 Task: Reply All to email with the signature Ethan King with the subject Request for a change in project deadline from softage.1@softage.net with the message Please let me know if there are any outstanding issues that need to be addressed.
Action: Mouse moved to (348, 392)
Screenshot: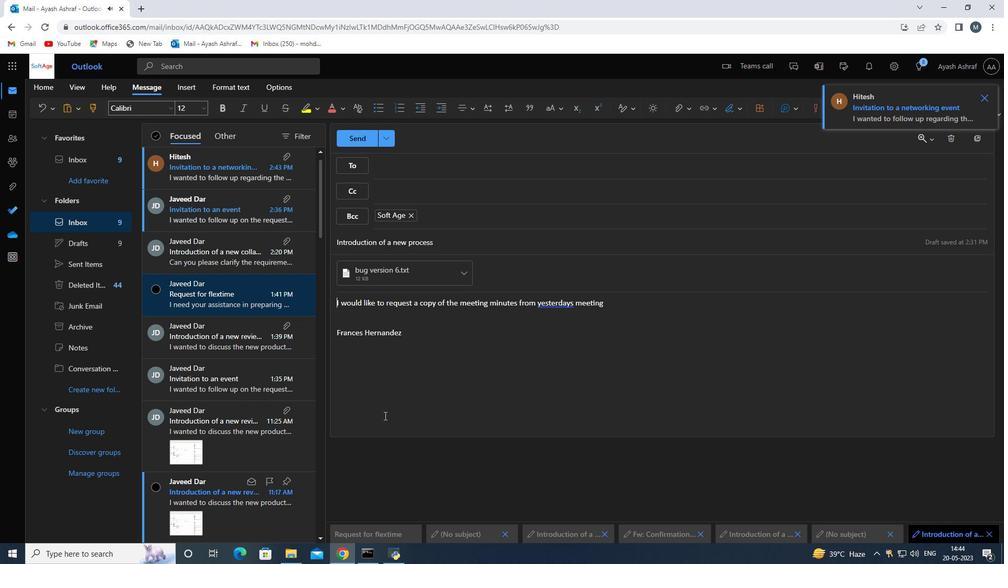 
Action: Mouse scrolled (348, 392) with delta (0, 0)
Screenshot: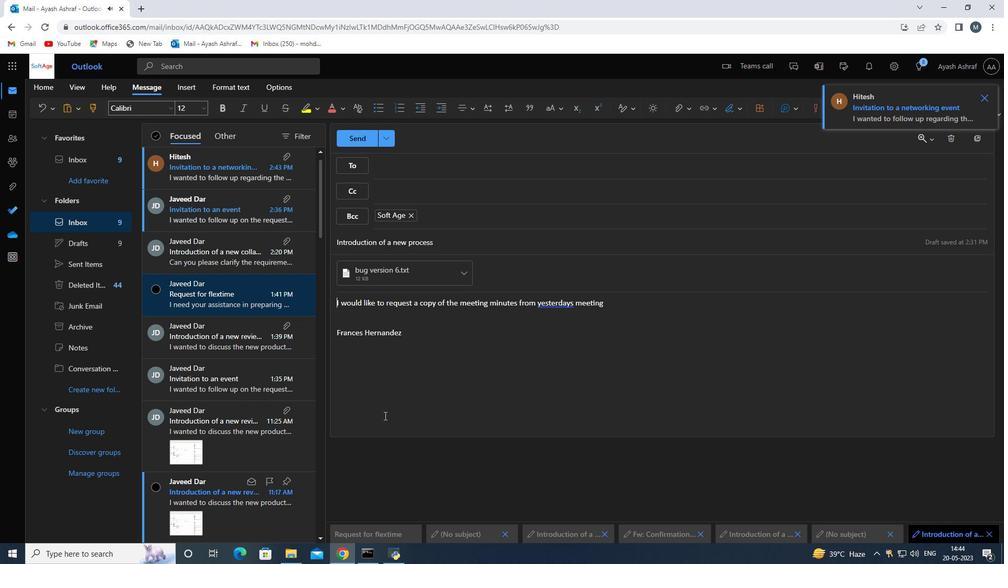 
Action: Mouse moved to (341, 388)
Screenshot: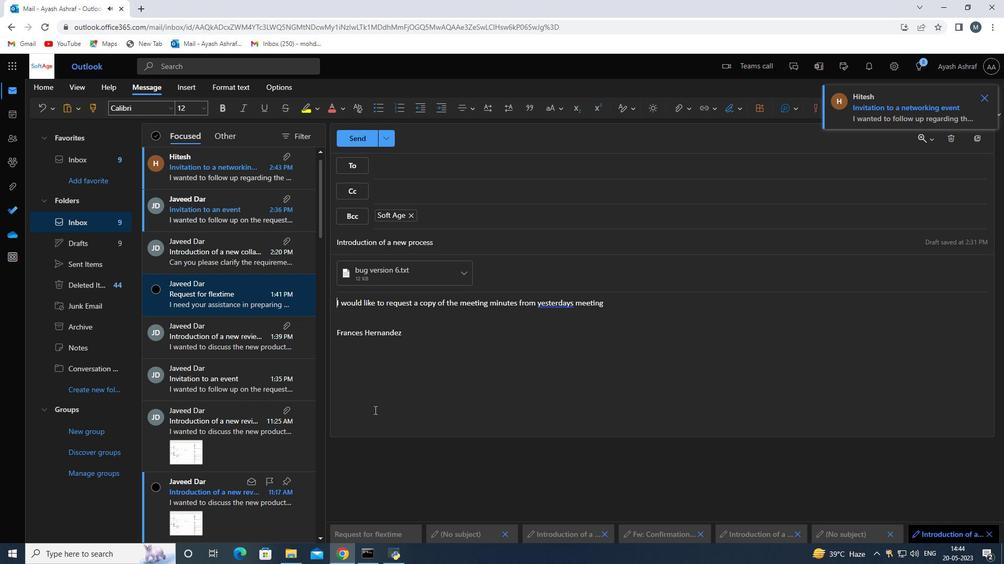
Action: Mouse scrolled (341, 389) with delta (0, 0)
Screenshot: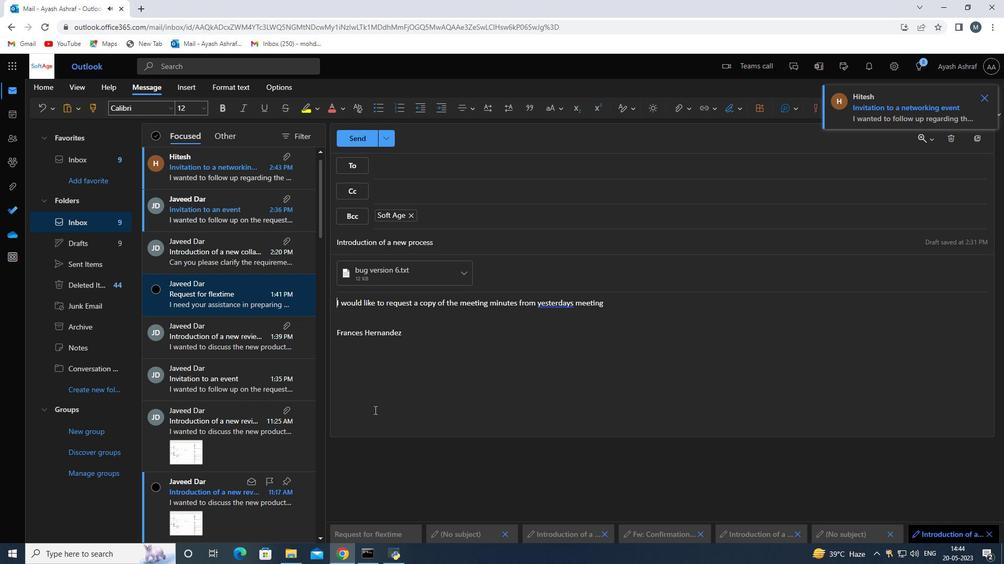 
Action: Mouse moved to (43, 85)
Screenshot: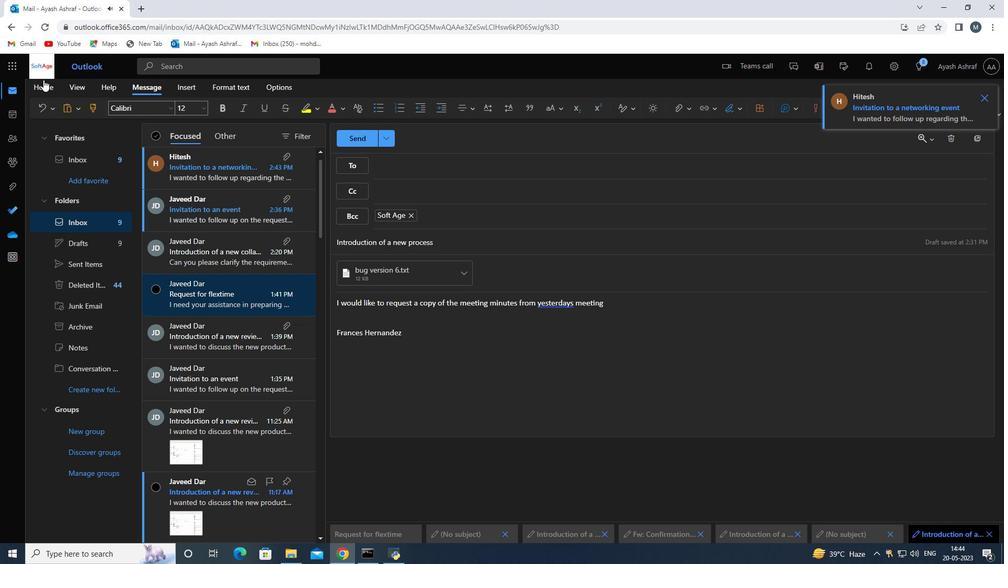 
Action: Mouse pressed left at (43, 85)
Screenshot: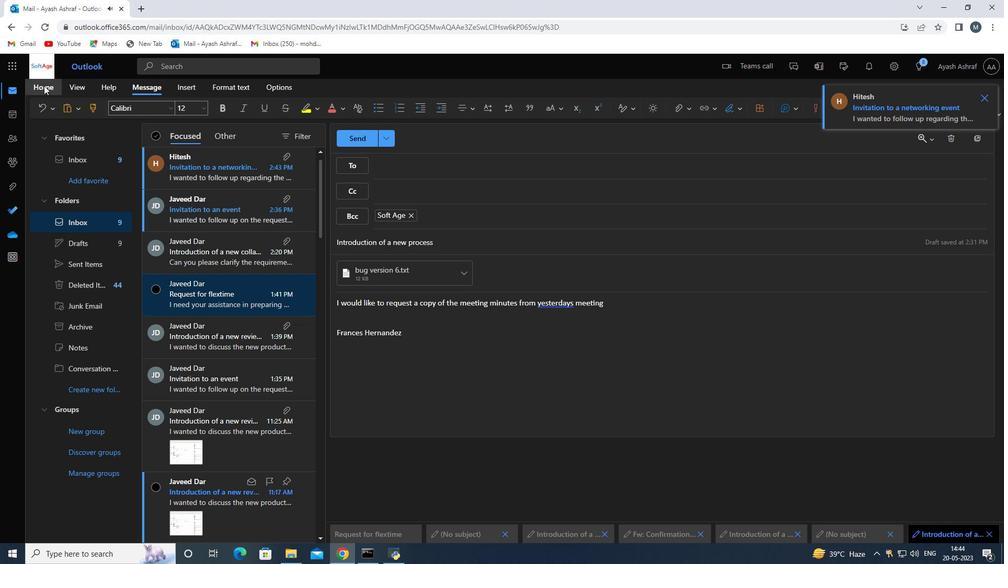 
Action: Mouse moved to (246, 287)
Screenshot: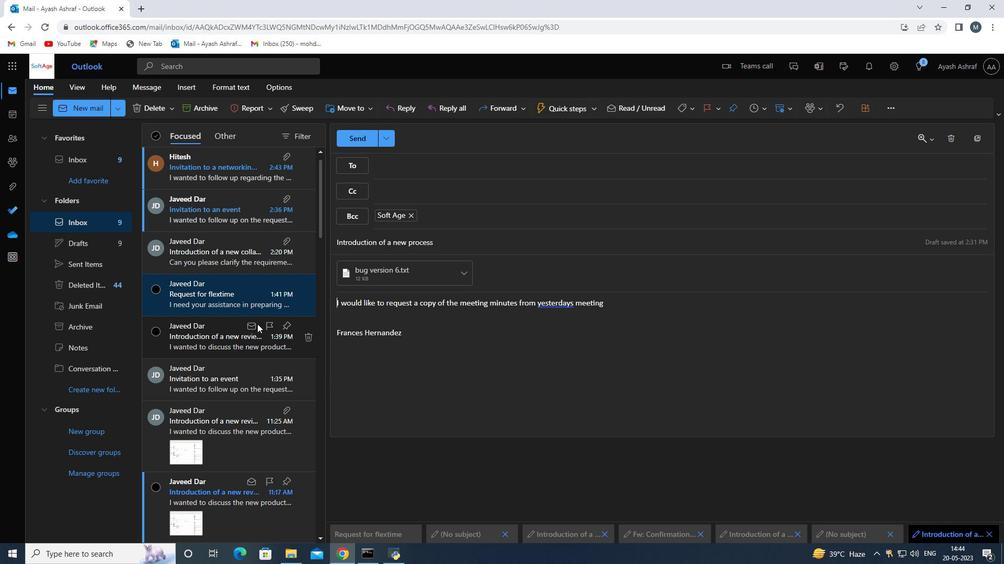 
Action: Mouse scrolled (246, 288) with delta (0, 0)
Screenshot: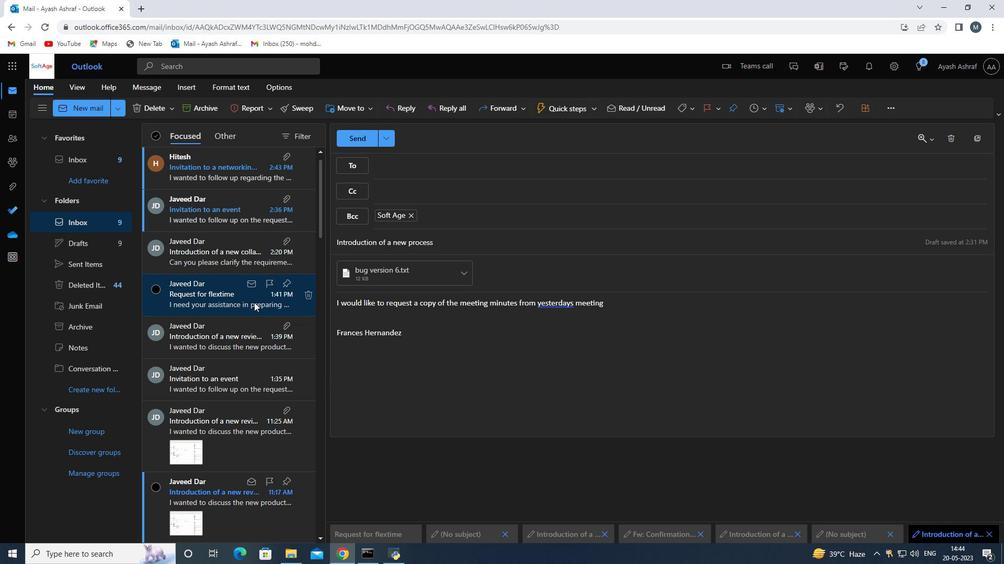 
Action: Mouse scrolled (246, 288) with delta (0, 0)
Screenshot: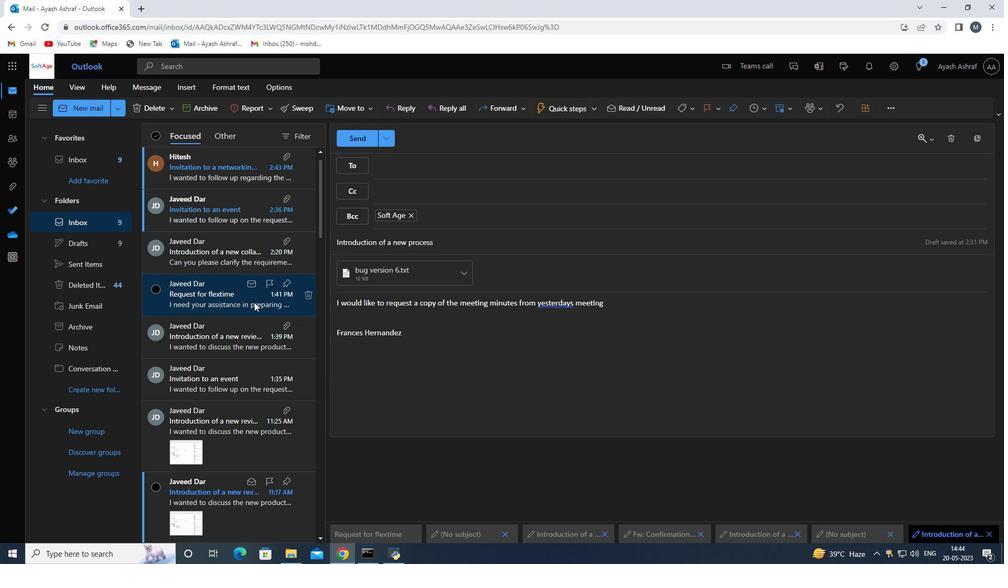 
Action: Mouse moved to (245, 287)
Screenshot: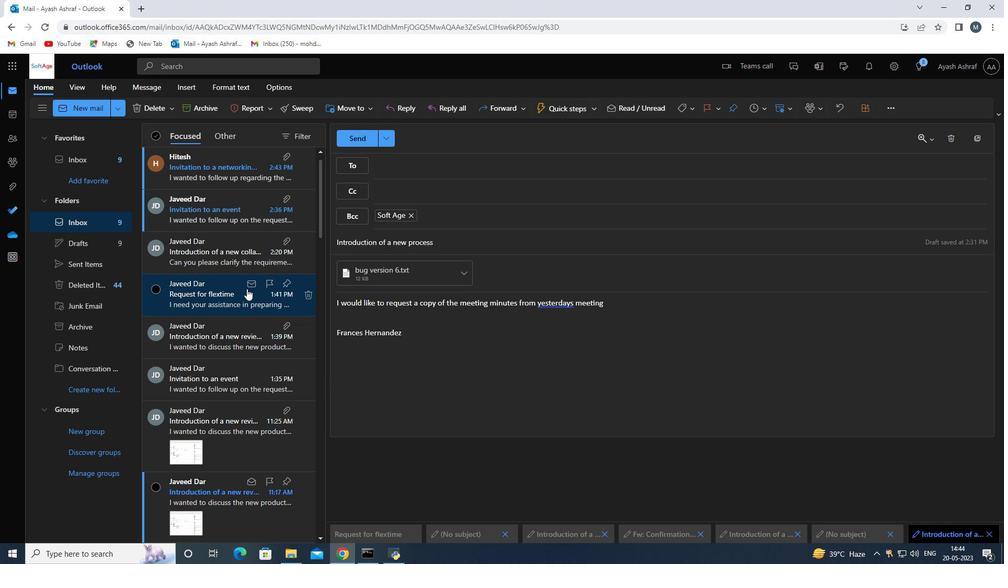 
Action: Mouse scrolled (246, 288) with delta (0, 0)
Screenshot: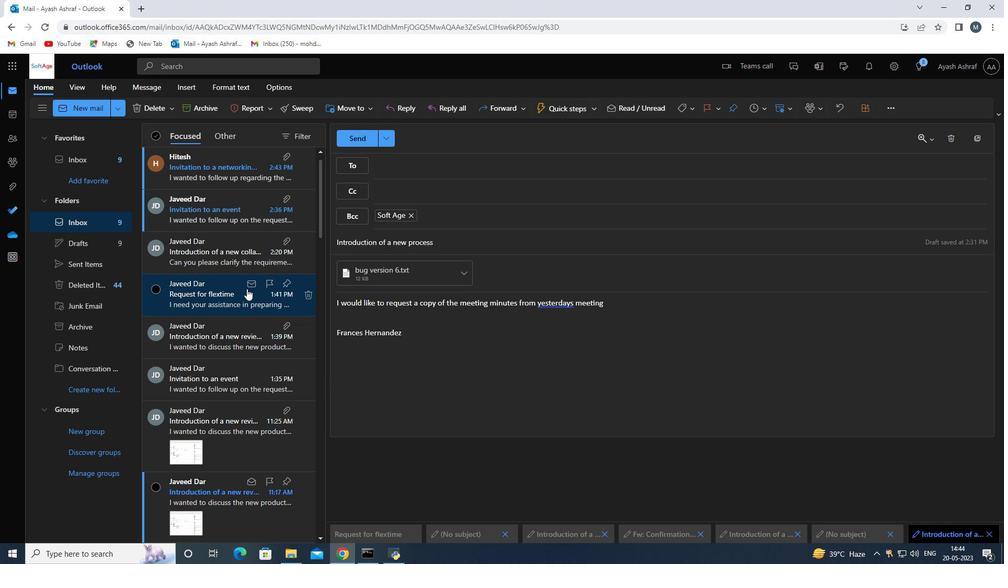 
Action: Mouse moved to (244, 286)
Screenshot: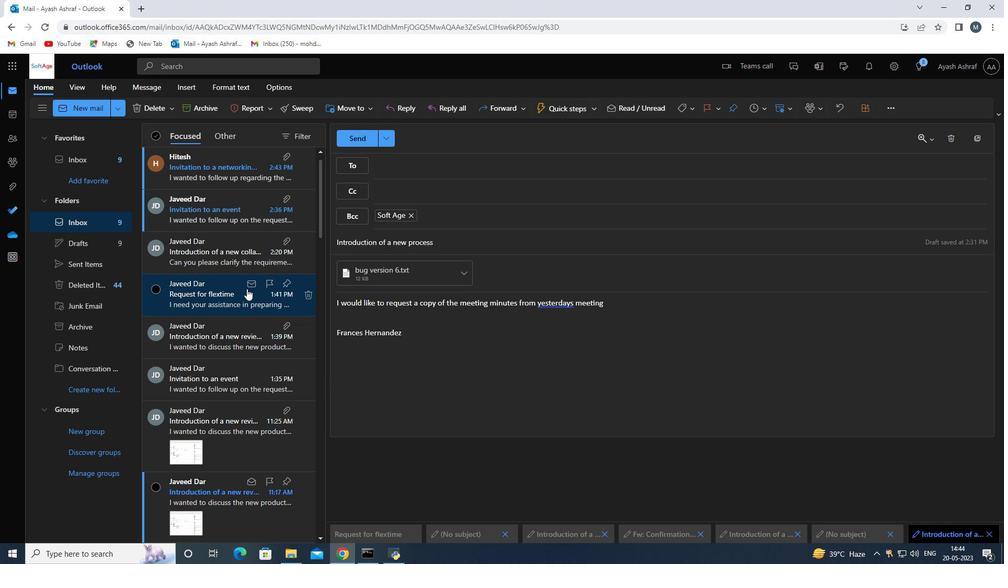 
Action: Mouse scrolled (246, 288) with delta (0, 0)
Screenshot: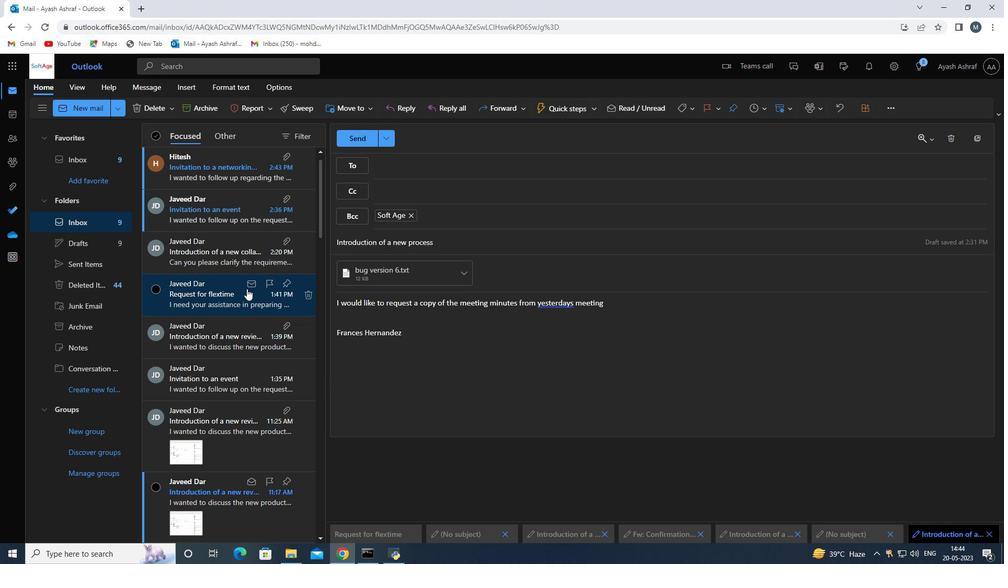 
Action: Mouse scrolled (246, 288) with delta (0, 0)
Screenshot: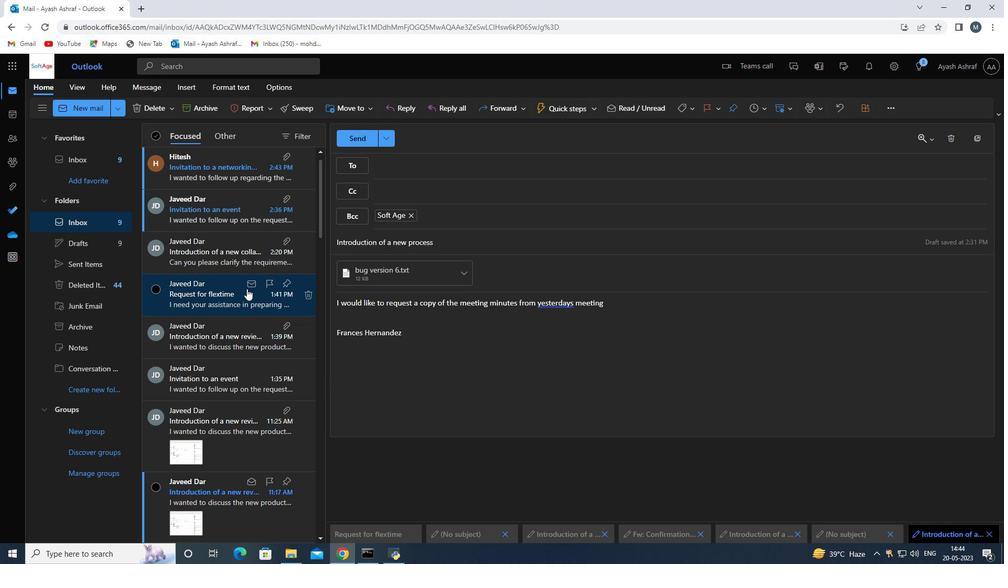 
Action: Mouse moved to (227, 173)
Screenshot: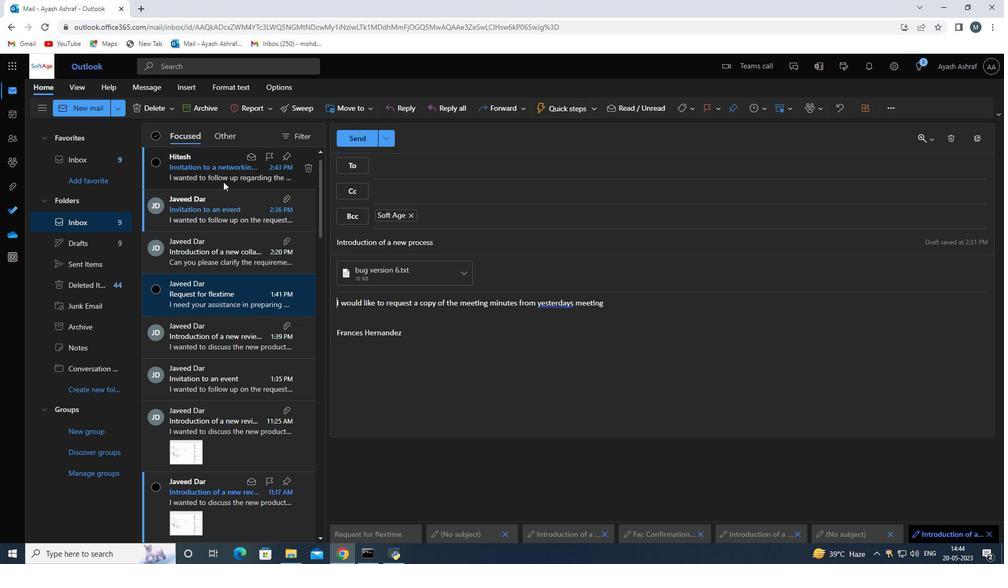 
Action: Mouse pressed left at (227, 173)
Screenshot: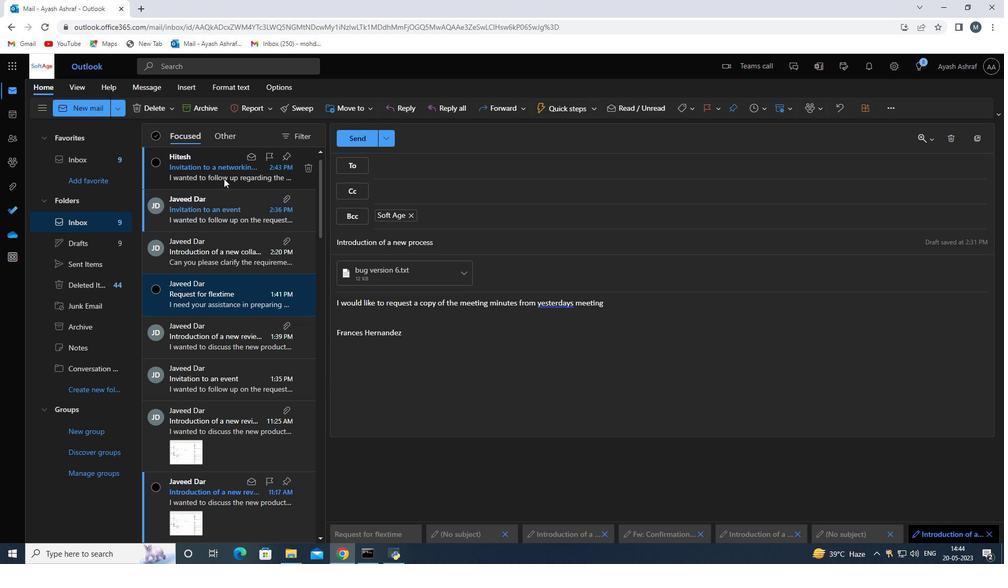 
Action: Mouse moved to (938, 164)
Screenshot: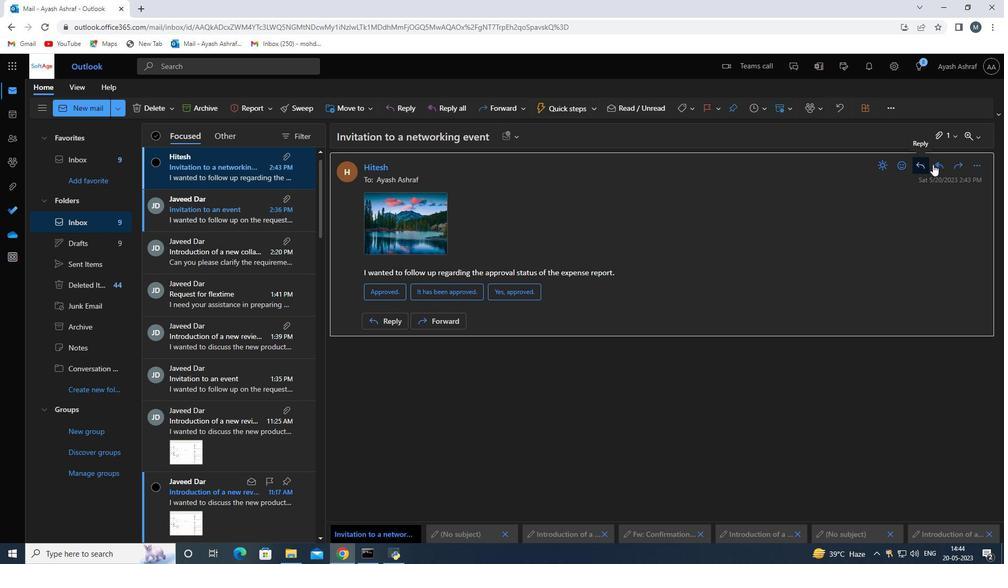 
Action: Mouse pressed left at (938, 164)
Screenshot: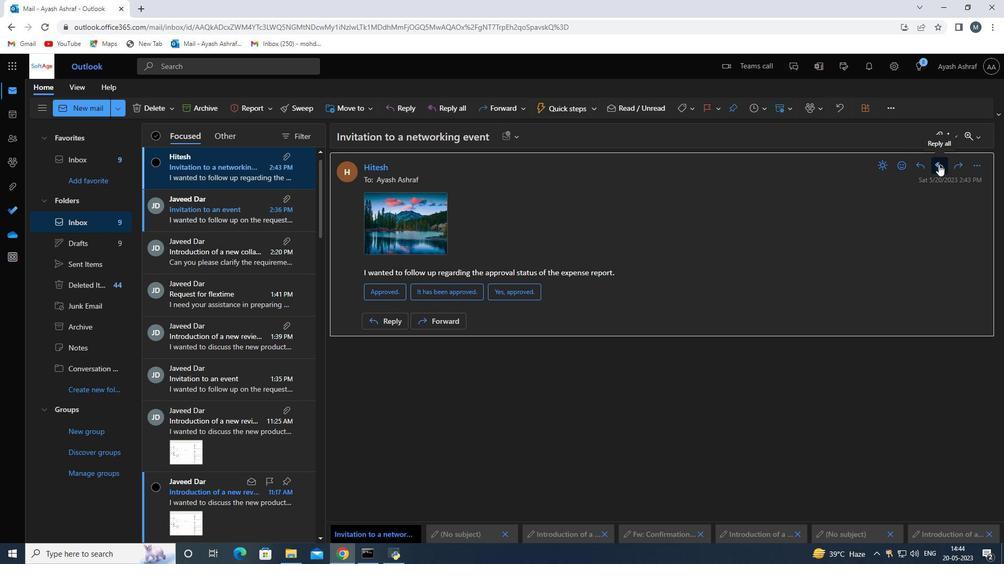
Action: Mouse moved to (739, 112)
Screenshot: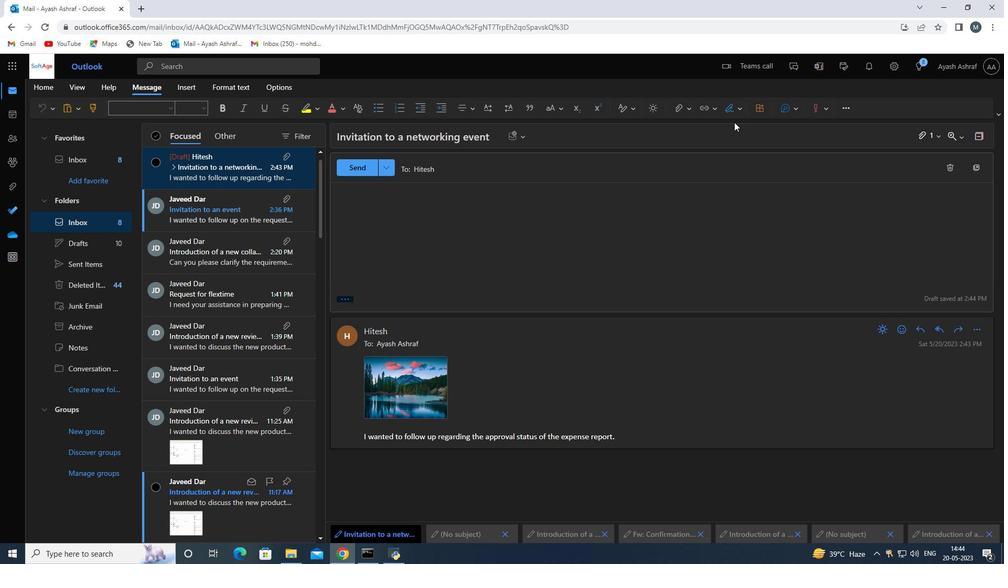 
Action: Mouse pressed left at (739, 112)
Screenshot: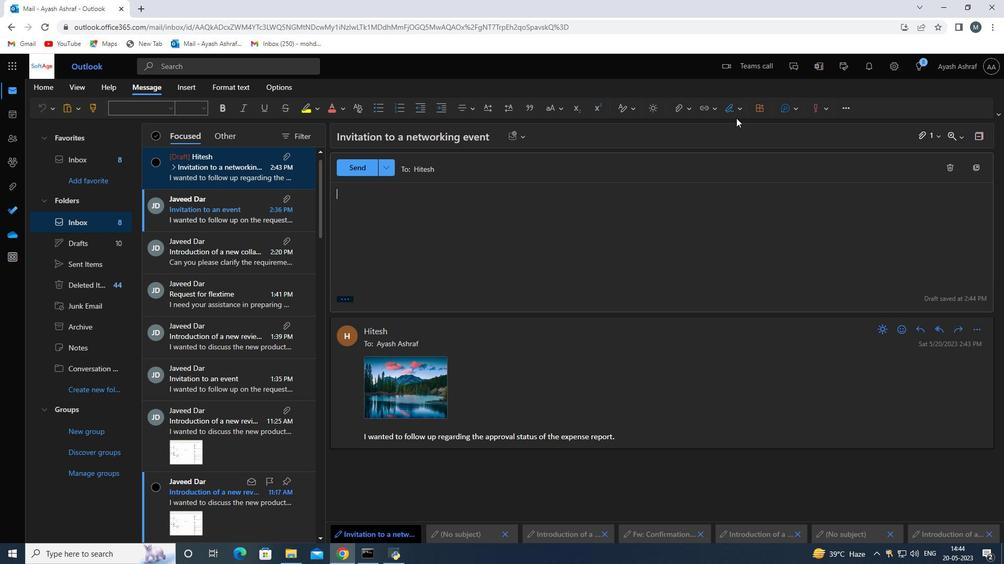 
Action: Mouse moved to (722, 148)
Screenshot: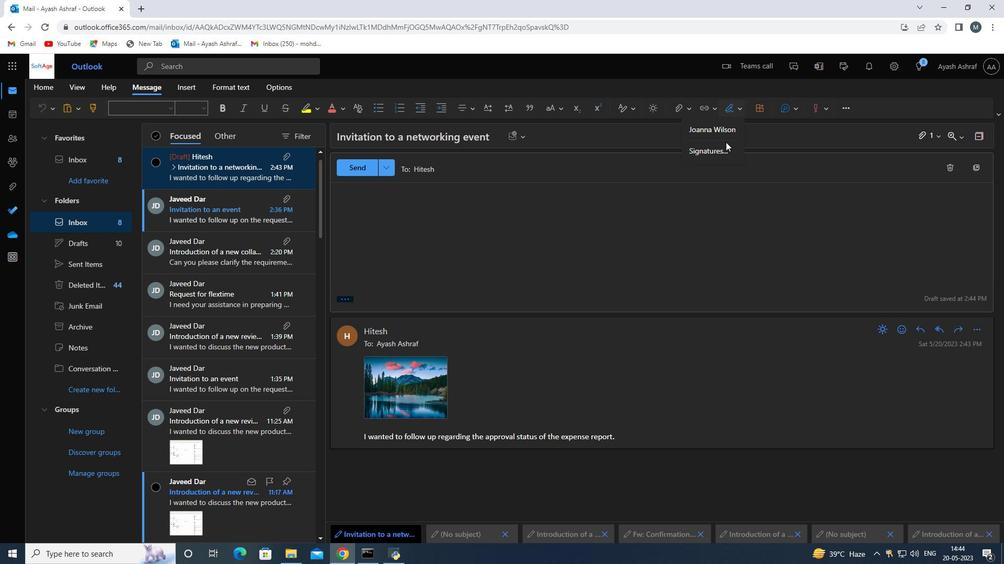 
Action: Mouse pressed left at (722, 148)
Screenshot: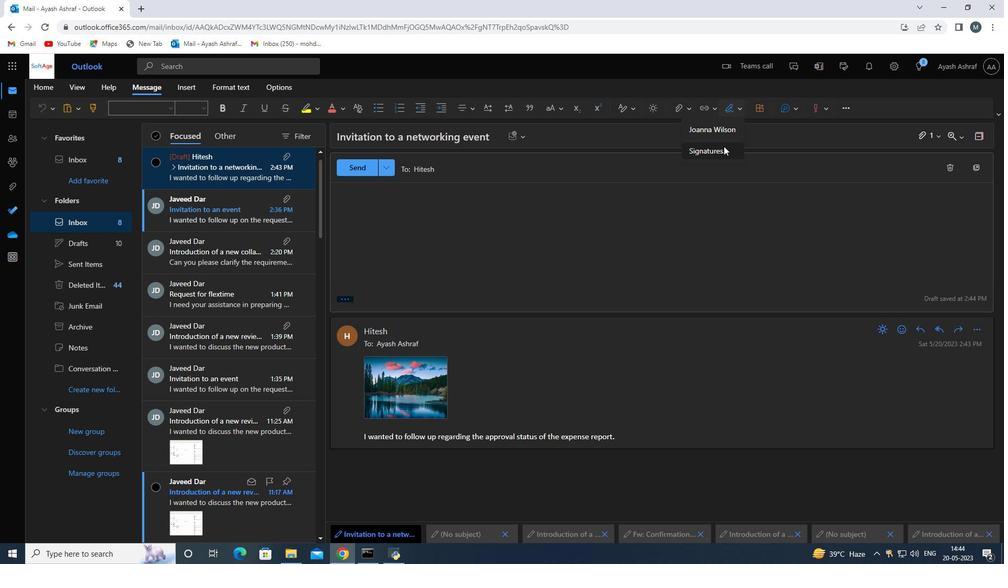 
Action: Mouse moved to (696, 191)
Screenshot: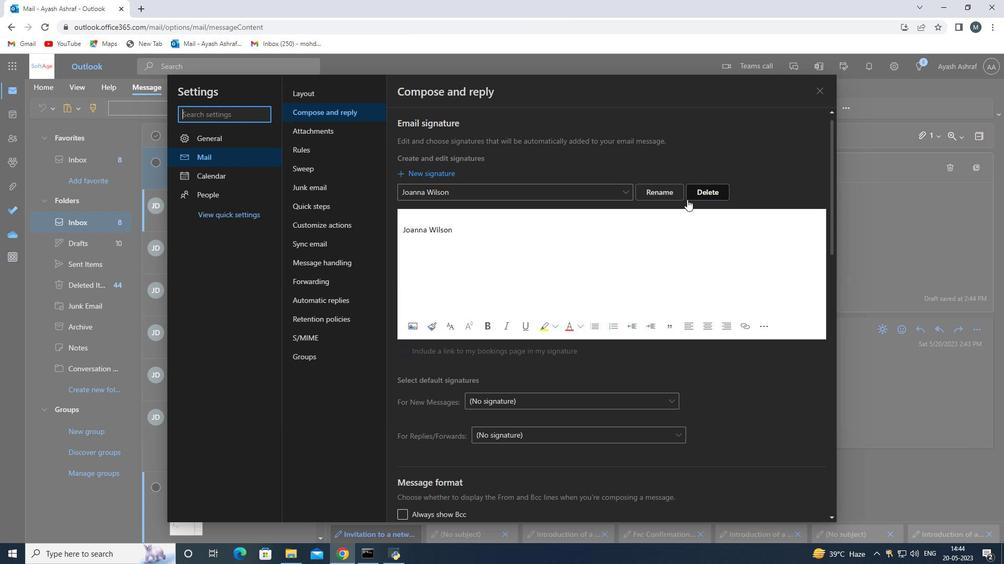 
Action: Mouse pressed left at (696, 191)
Screenshot: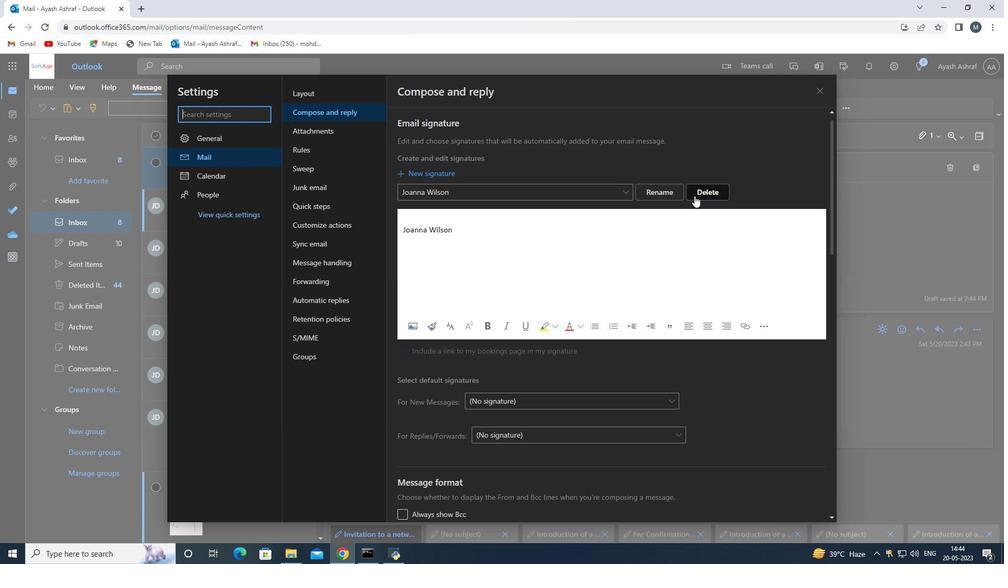 
Action: Mouse moved to (532, 227)
Screenshot: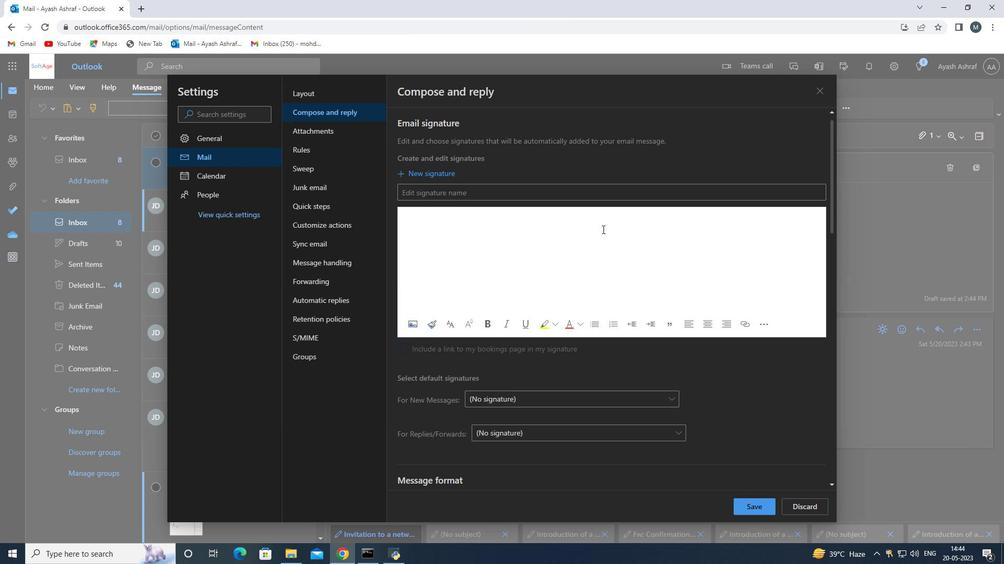 
Action: Mouse pressed left at (532, 227)
Screenshot: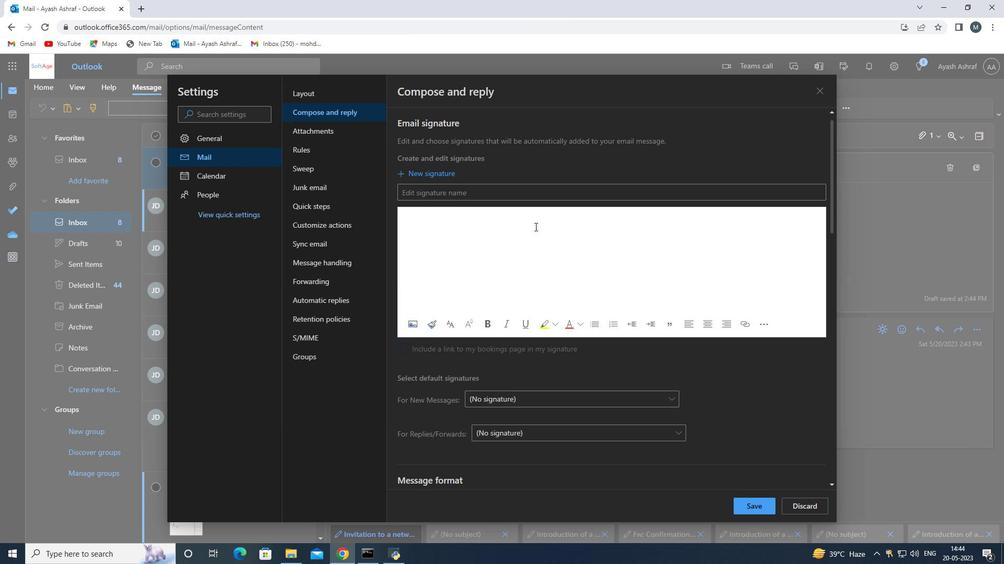 
Action: Mouse moved to (490, 194)
Screenshot: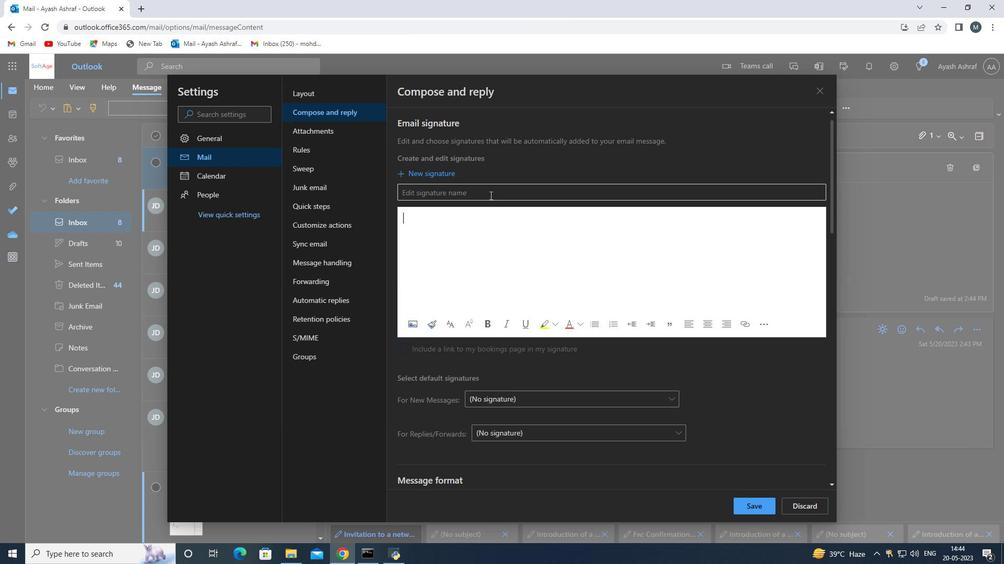 
Action: Mouse pressed left at (490, 194)
Screenshot: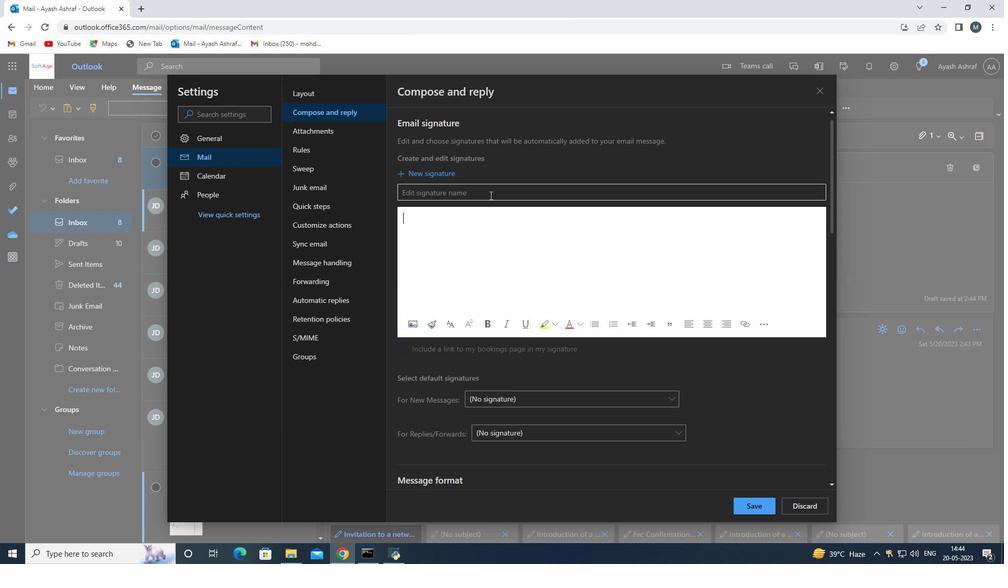 
Action: Key pressed <Key.shift>e<Key.backspace><Key.shift>Ethan<Key.space><Key.shift>King<Key.space>
Screenshot: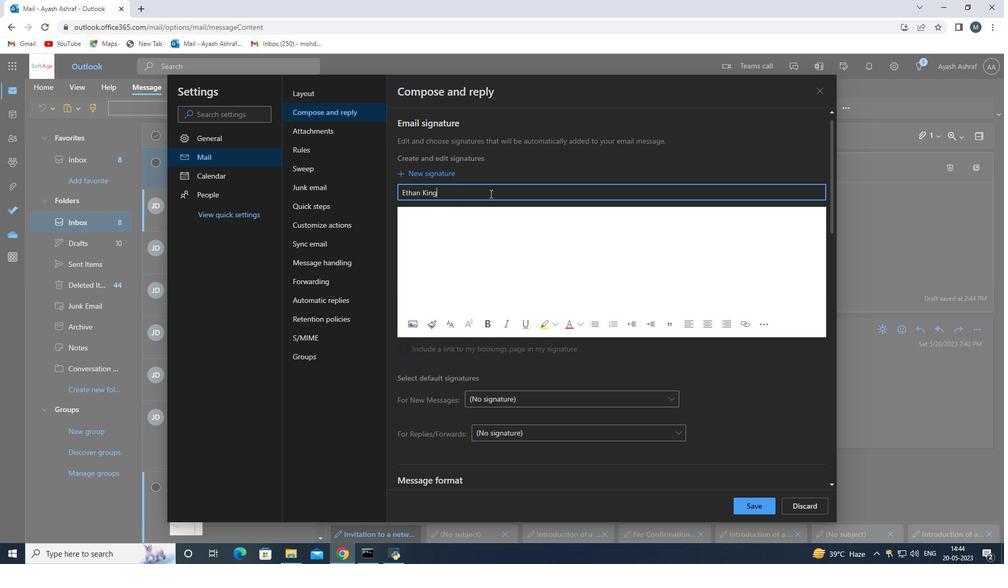 
Action: Mouse moved to (478, 237)
Screenshot: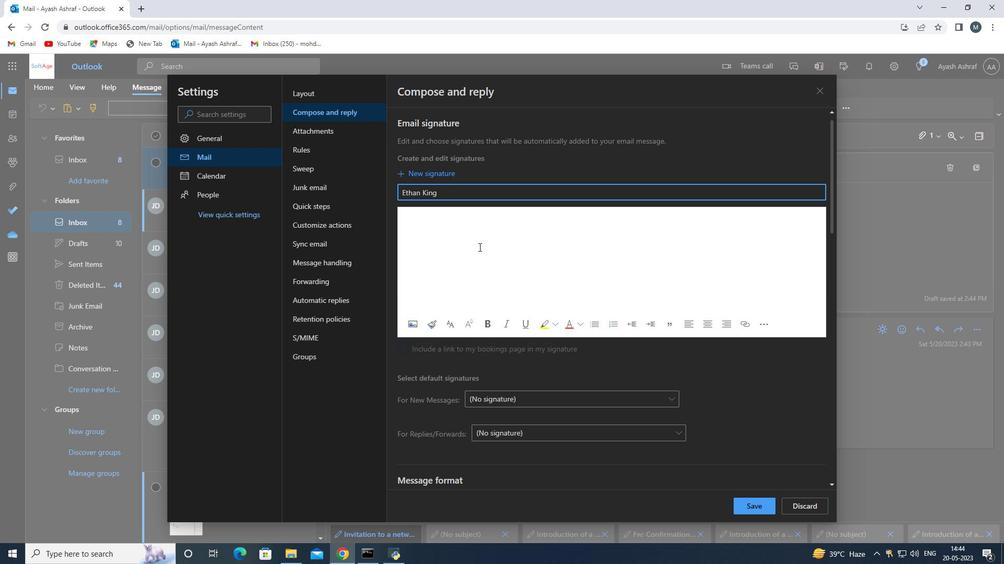 
Action: Mouse pressed left at (478, 237)
Screenshot: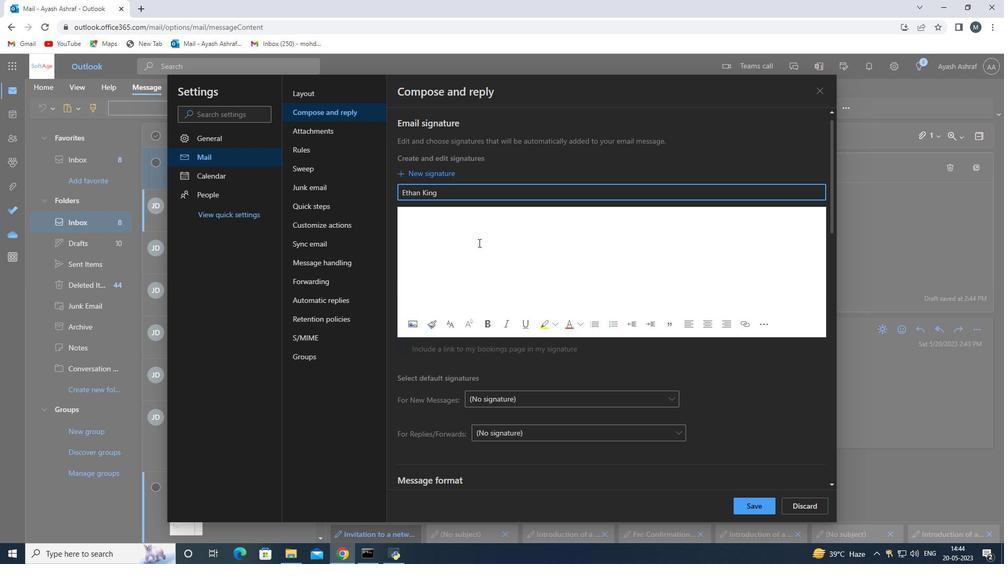 
Action: Key pressed <Key.enter><Key.shift>ethan<Key.space><Key.backspace><Key.backspace><Key.backspace><Key.backspace><Key.backspace><Key.backspace><Key.backspace><Key.backspace><Key.backspace><Key.backspace><Key.backspace><Key.backspace><Key.backspace><Key.backspace><Key.backspace><Key.backspace><Key.enter><Key.enter><Key.shift>Ethan<Key.space><Key.shift>king<Key.space>
Screenshot: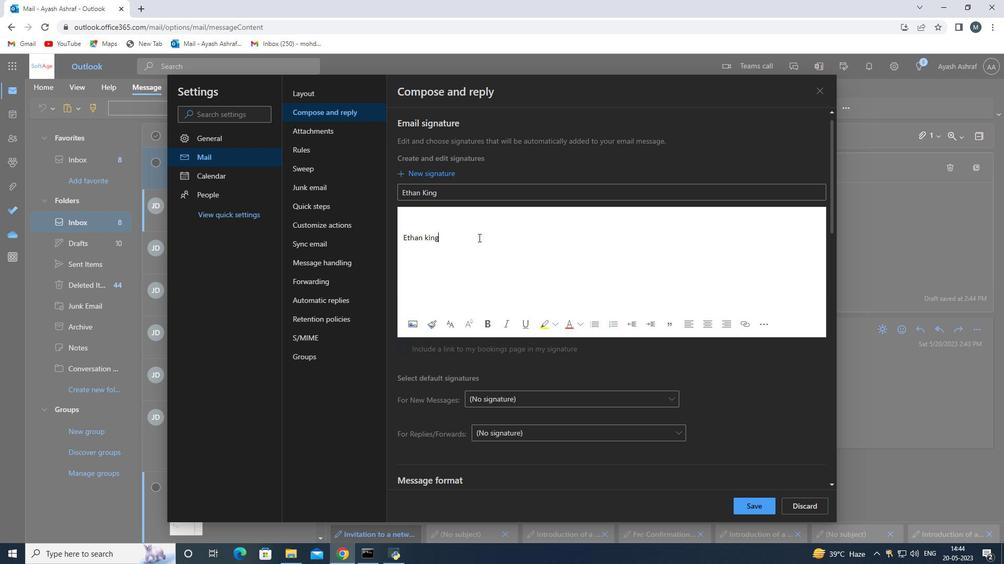 
Action: Mouse moved to (754, 509)
Screenshot: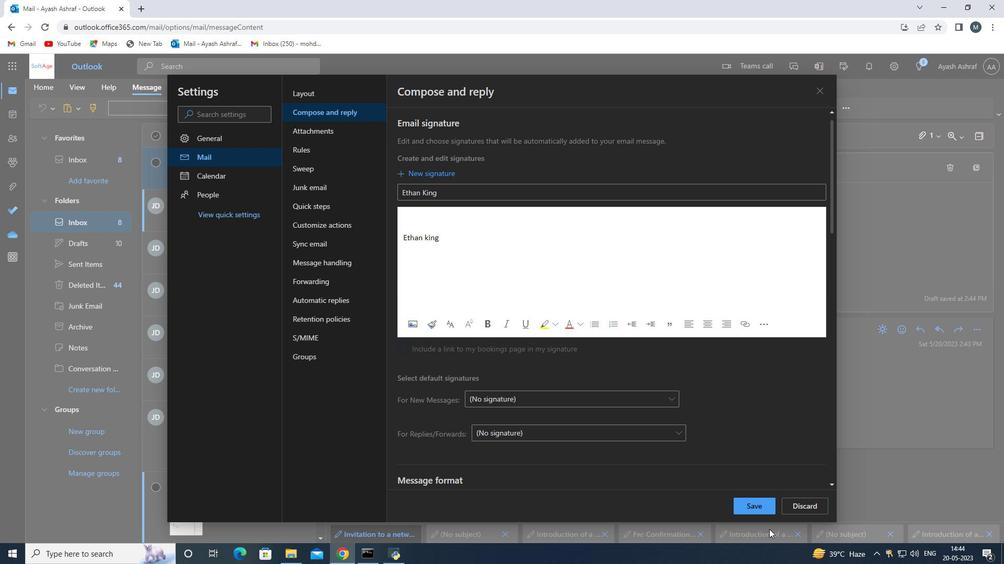 
Action: Mouse pressed left at (754, 509)
Screenshot: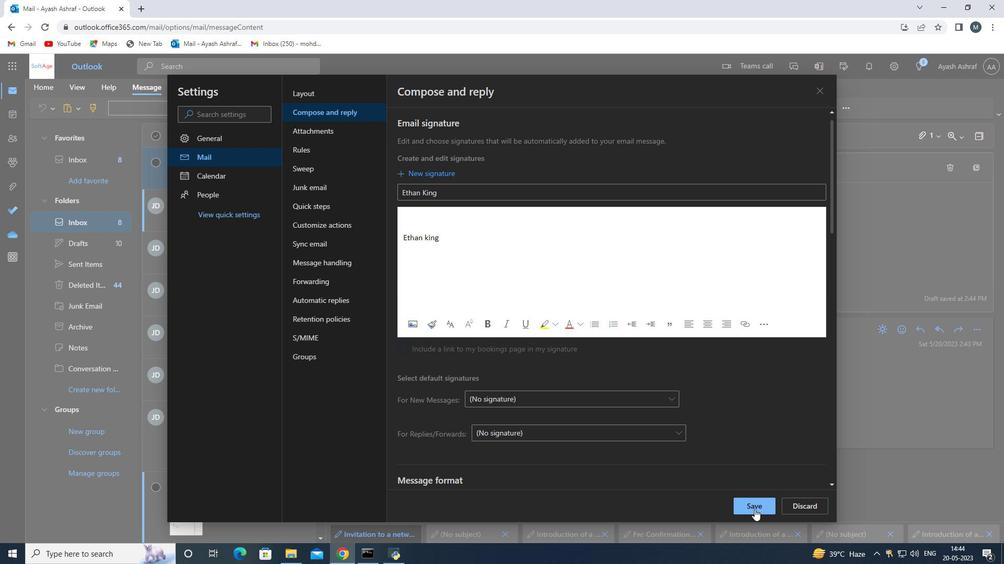 
Action: Mouse moved to (690, 421)
Screenshot: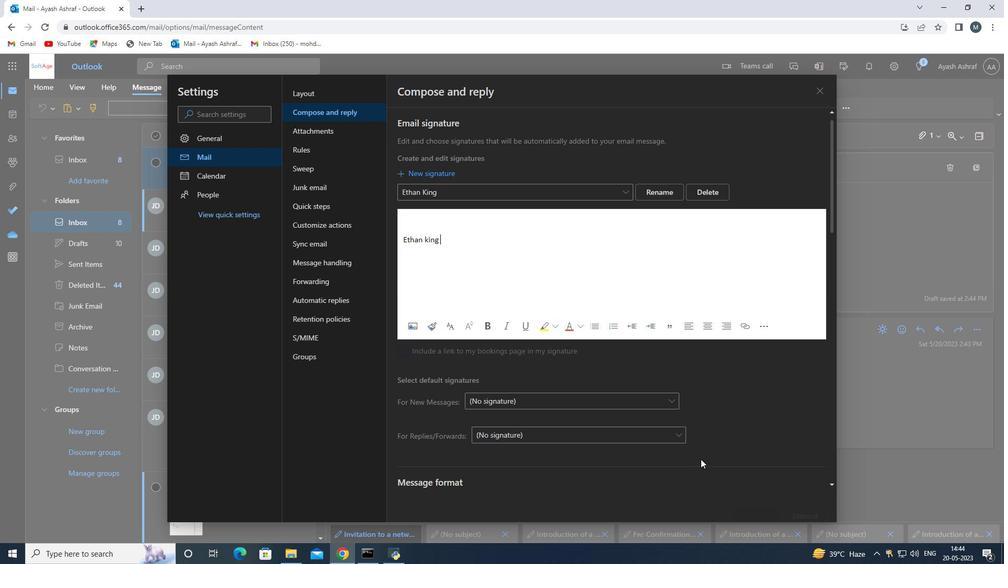
Action: Mouse scrolled (690, 424) with delta (0, 0)
Screenshot: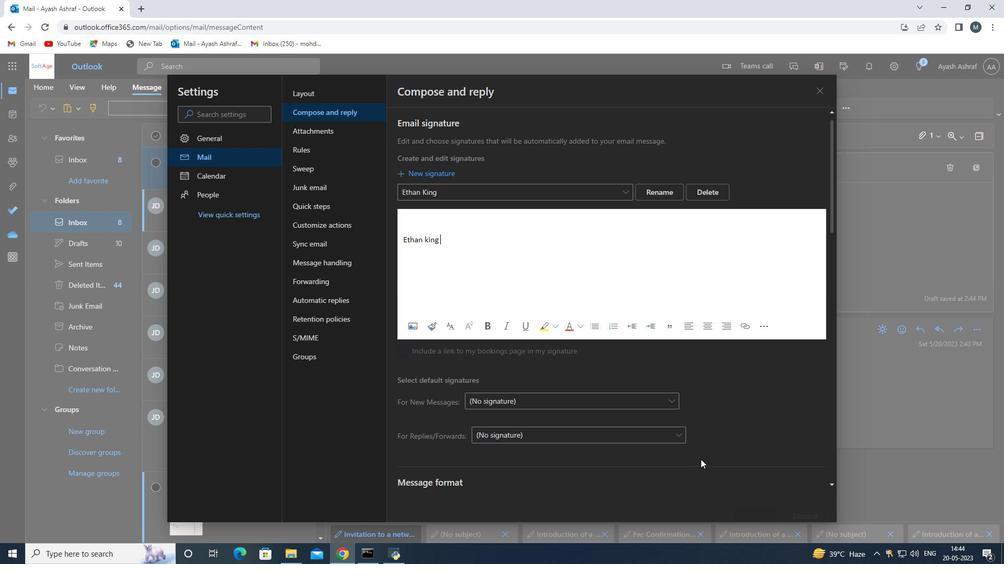 
Action: Mouse moved to (689, 419)
Screenshot: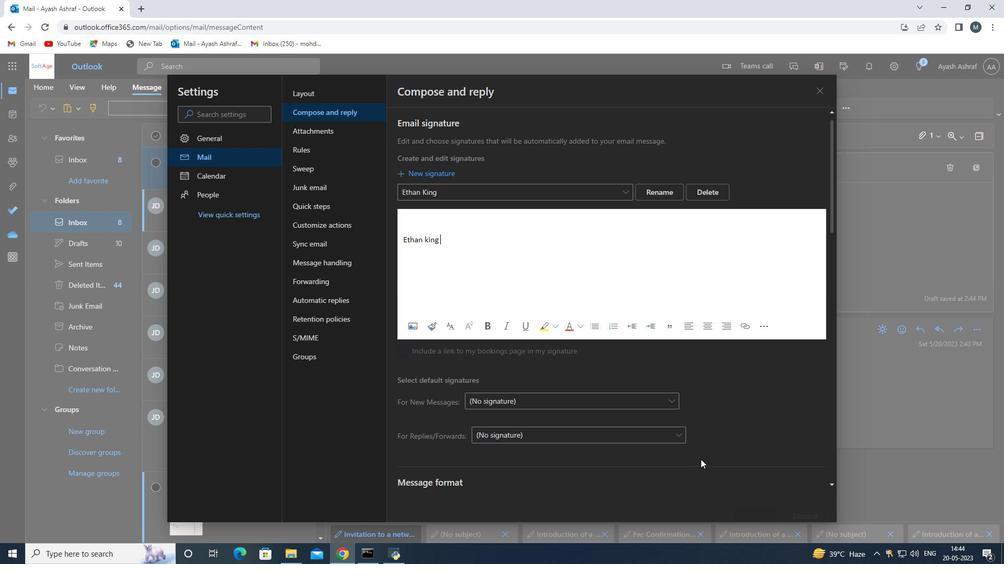 
Action: Mouse scrolled (690, 421) with delta (0, 0)
Screenshot: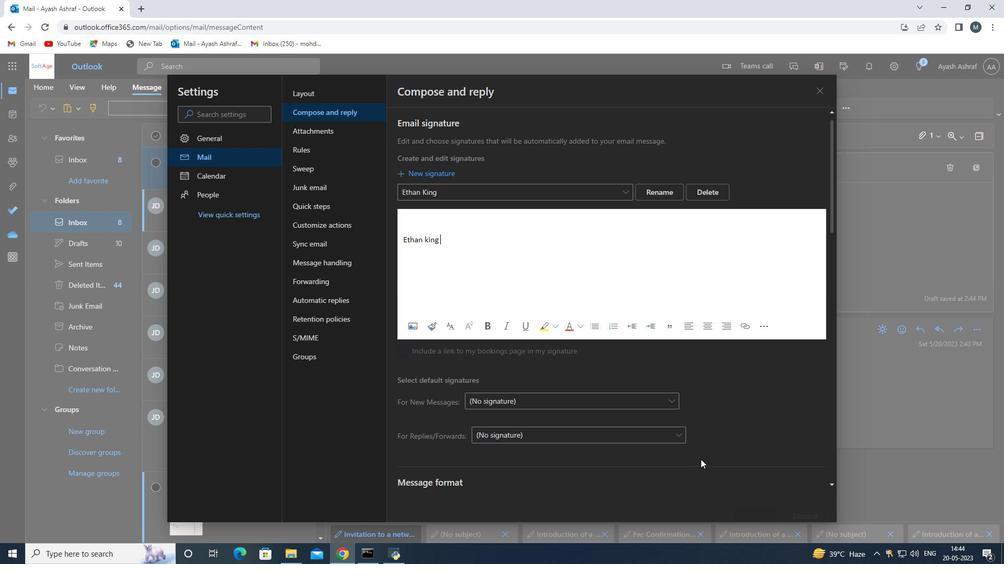 
Action: Mouse moved to (689, 417)
Screenshot: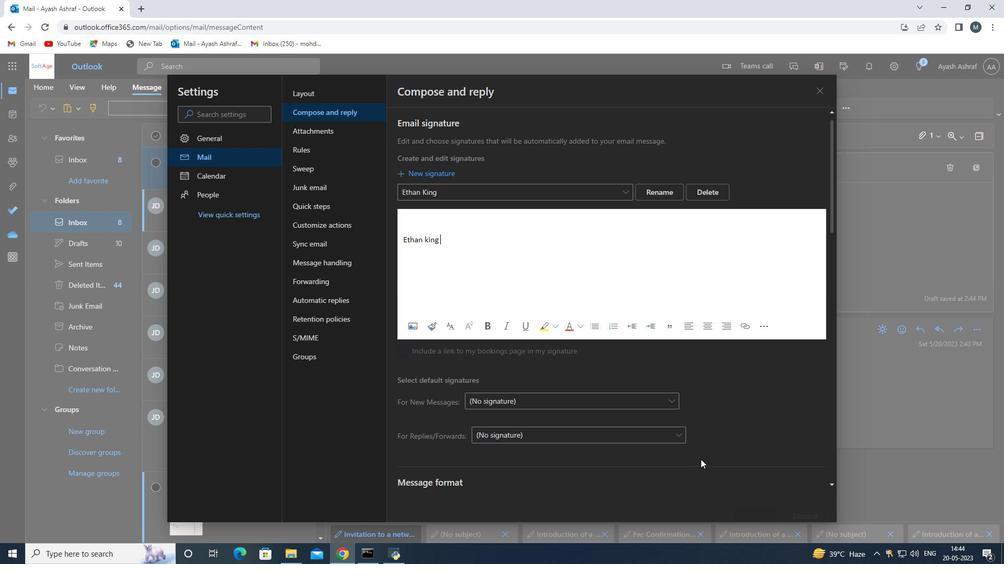 
Action: Mouse scrolled (689, 420) with delta (0, 0)
Screenshot: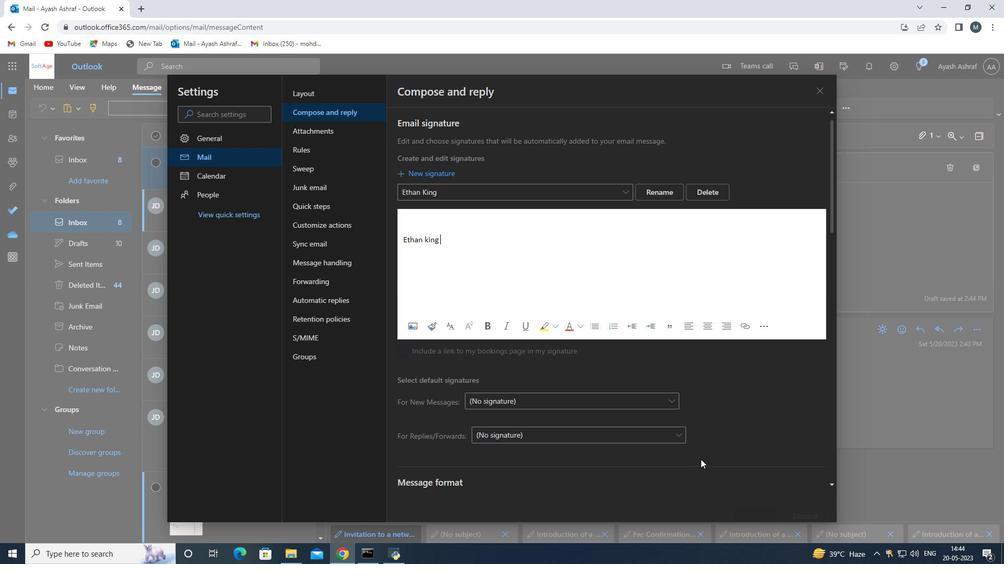 
Action: Mouse moved to (688, 413)
Screenshot: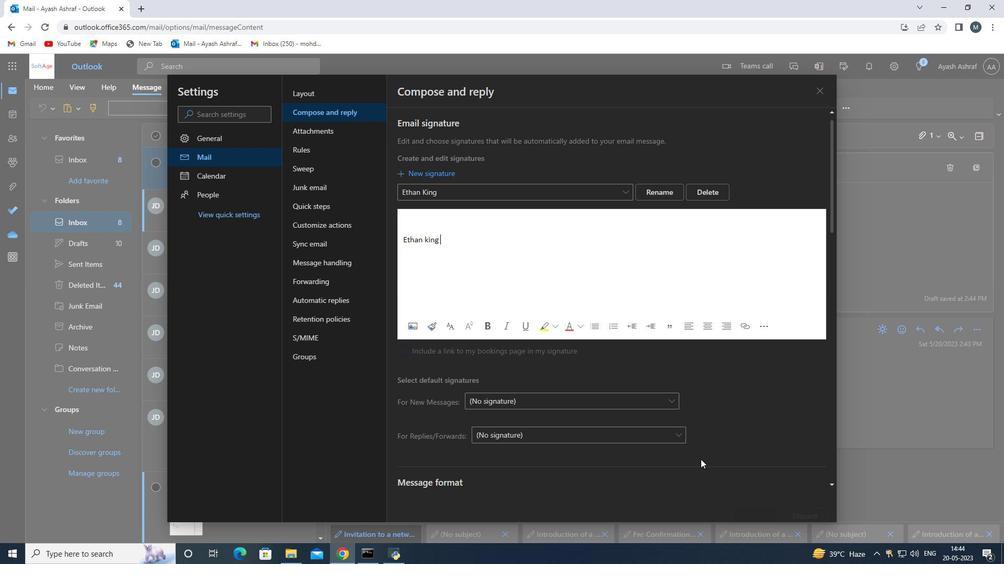 
Action: Mouse scrolled (688, 417) with delta (0, 0)
Screenshot: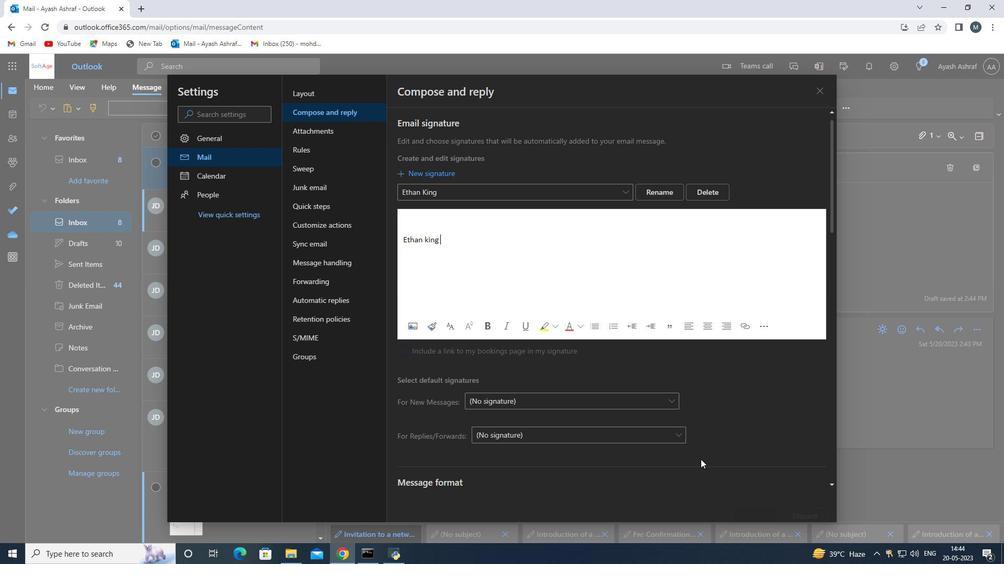 
Action: Mouse moved to (680, 396)
Screenshot: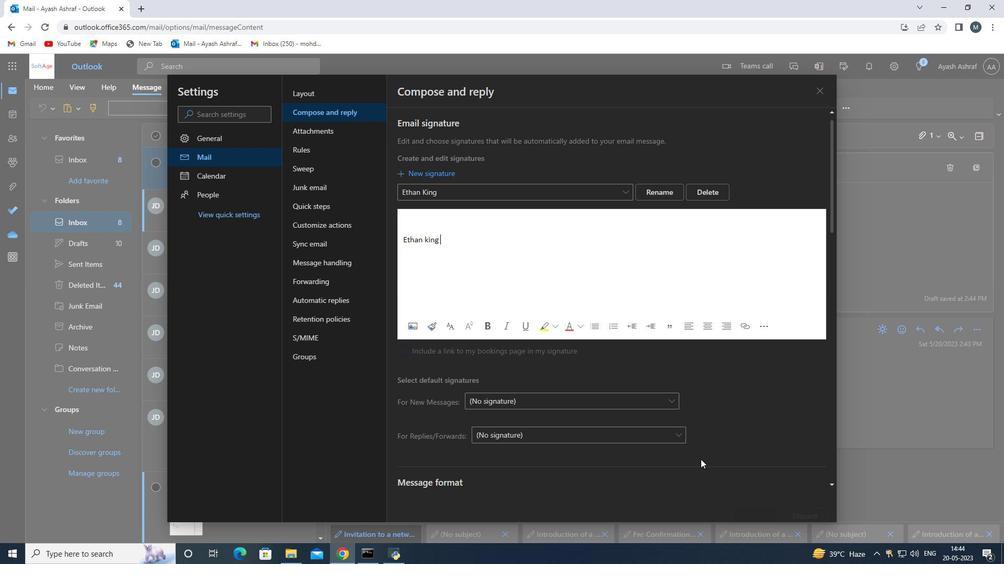 
Action: Mouse scrolled (688, 415) with delta (0, 0)
Screenshot: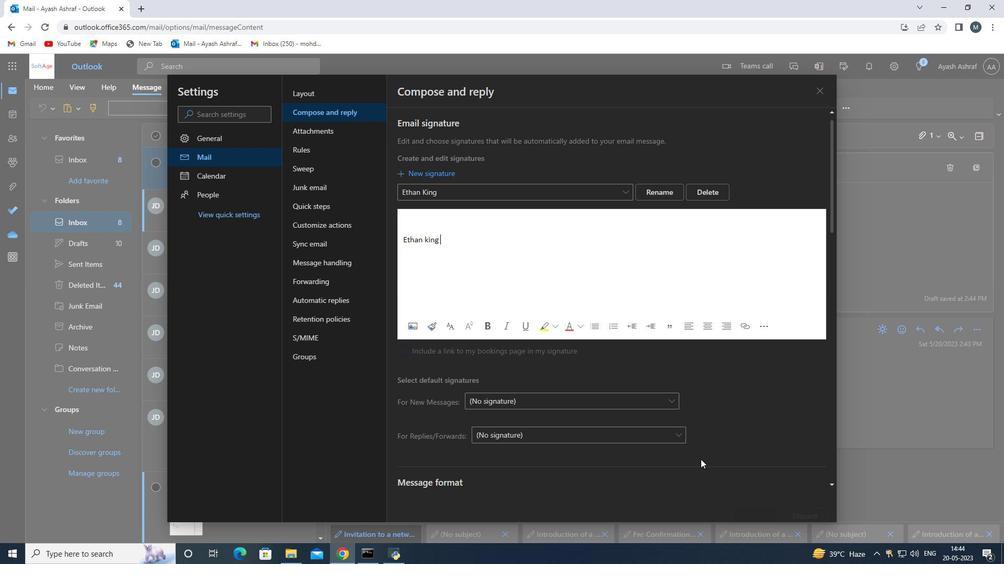 
Action: Mouse moved to (676, 388)
Screenshot: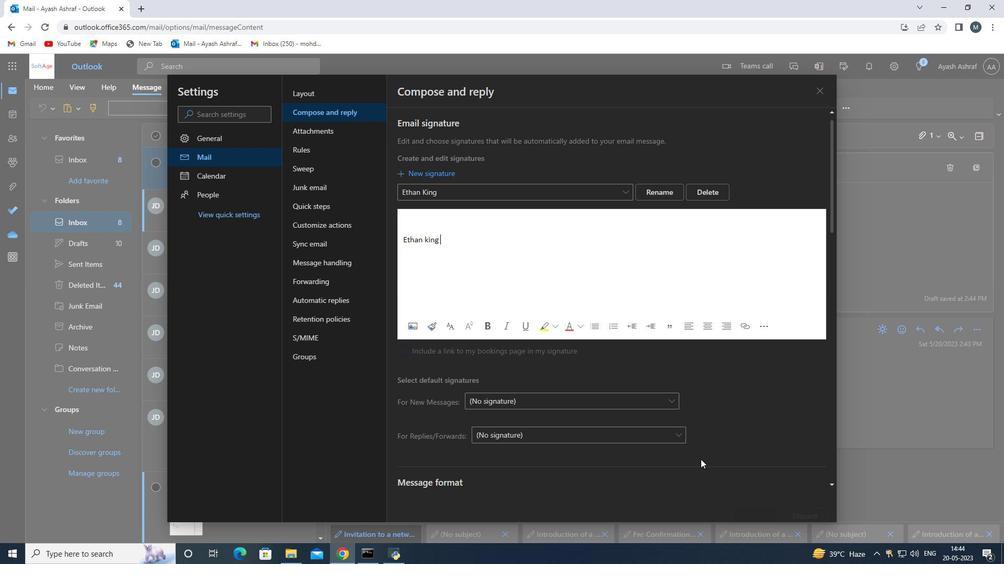 
Action: Mouse scrolled (688, 414) with delta (0, 0)
Screenshot: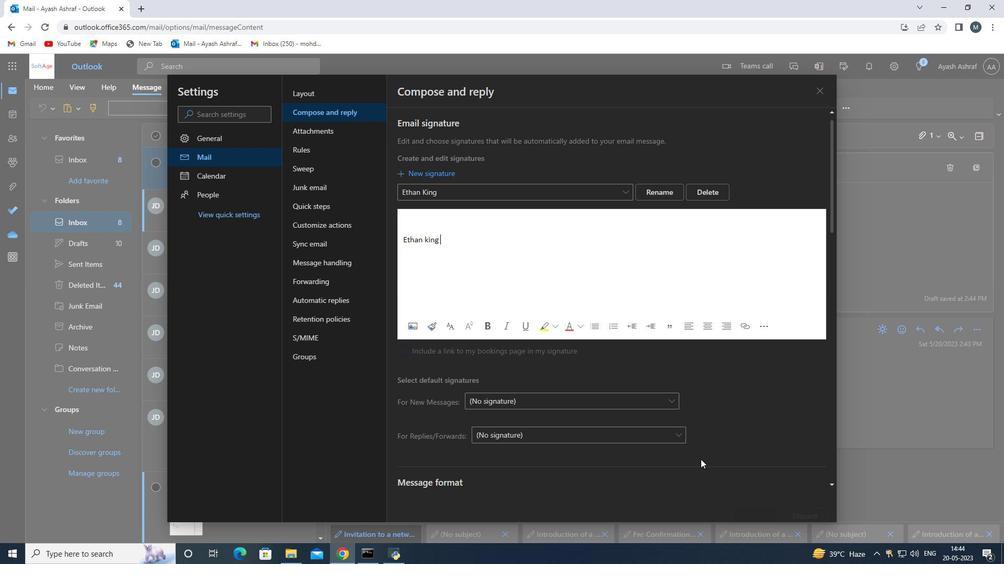 
Action: Mouse moved to (668, 376)
Screenshot: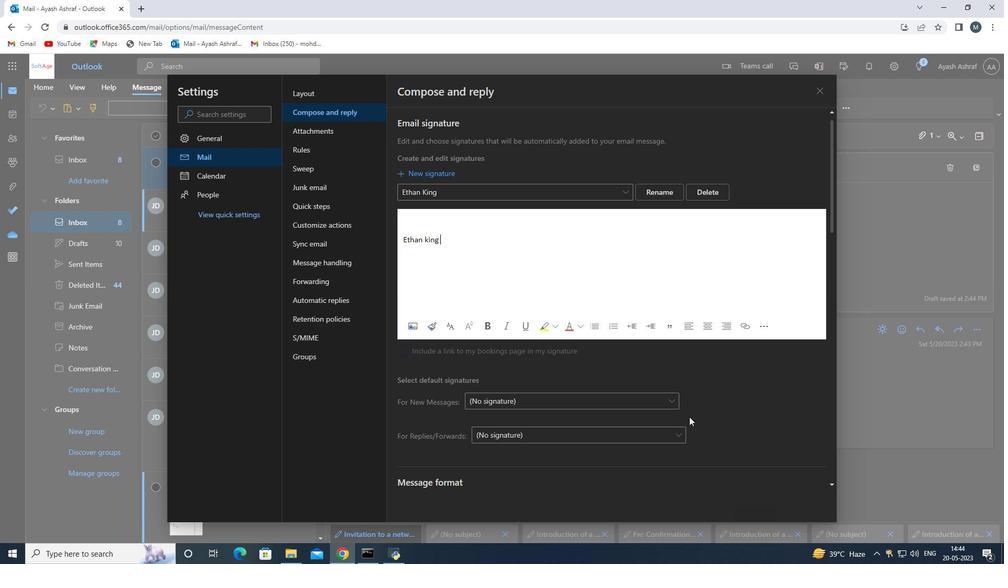 
Action: Mouse scrolled (676, 389) with delta (0, 0)
Screenshot: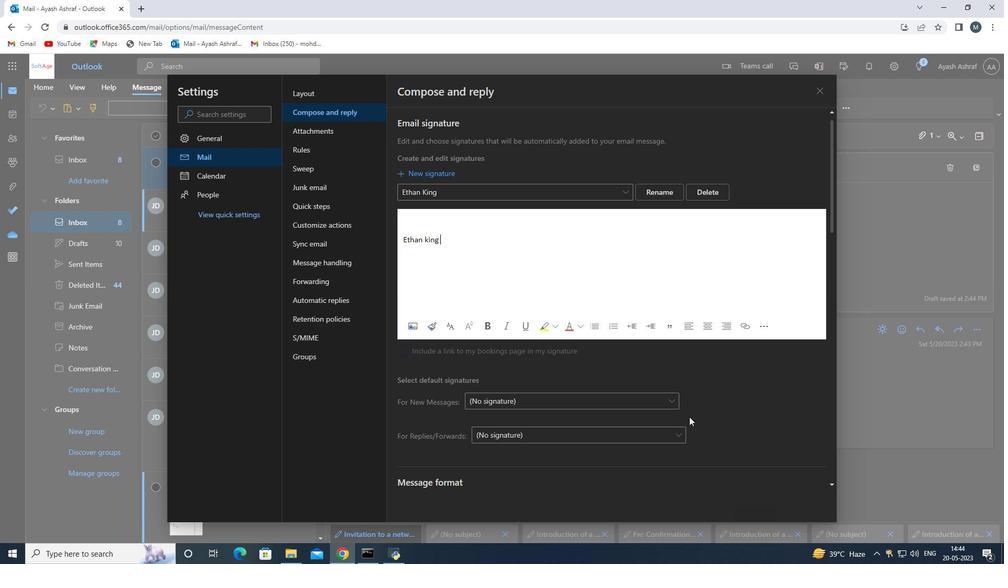 
Action: Mouse moved to (815, 98)
Screenshot: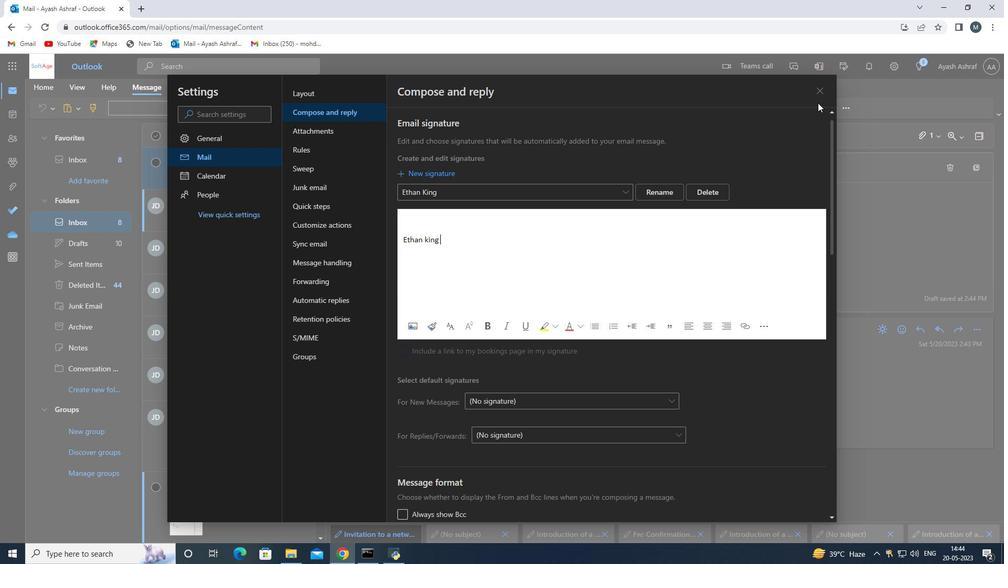 
Action: Mouse pressed left at (815, 98)
Screenshot: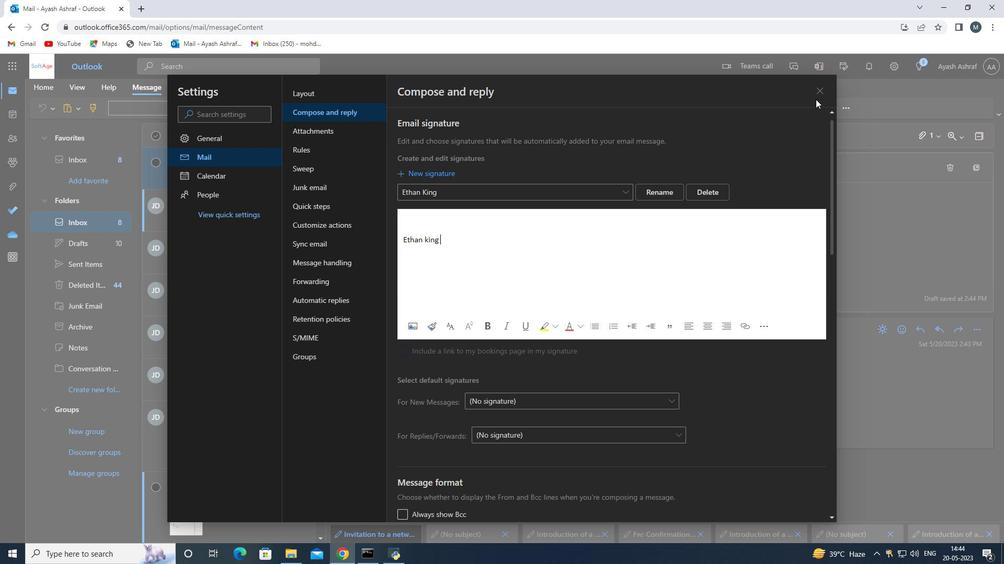 
Action: Mouse moved to (734, 109)
Screenshot: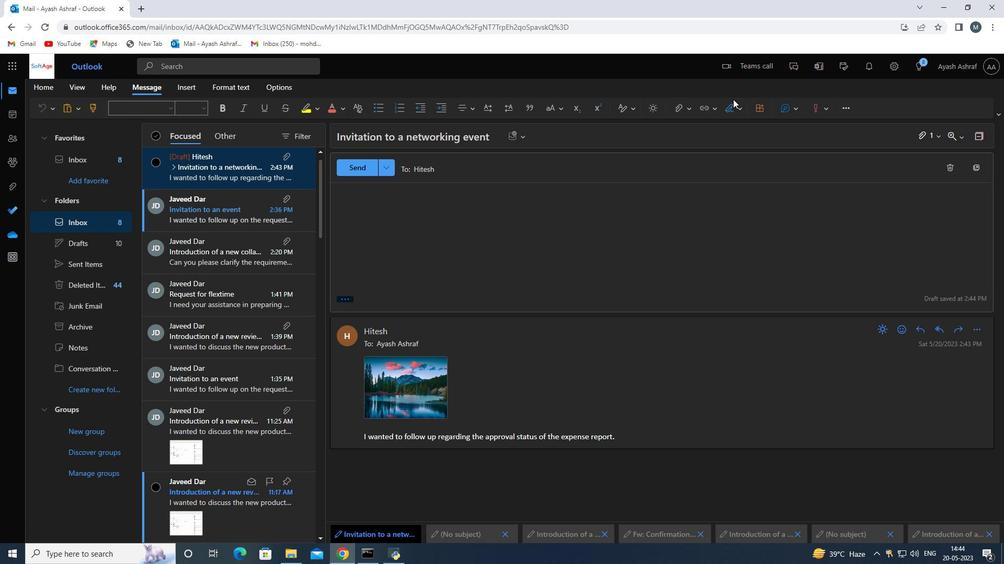 
Action: Mouse pressed left at (734, 109)
Screenshot: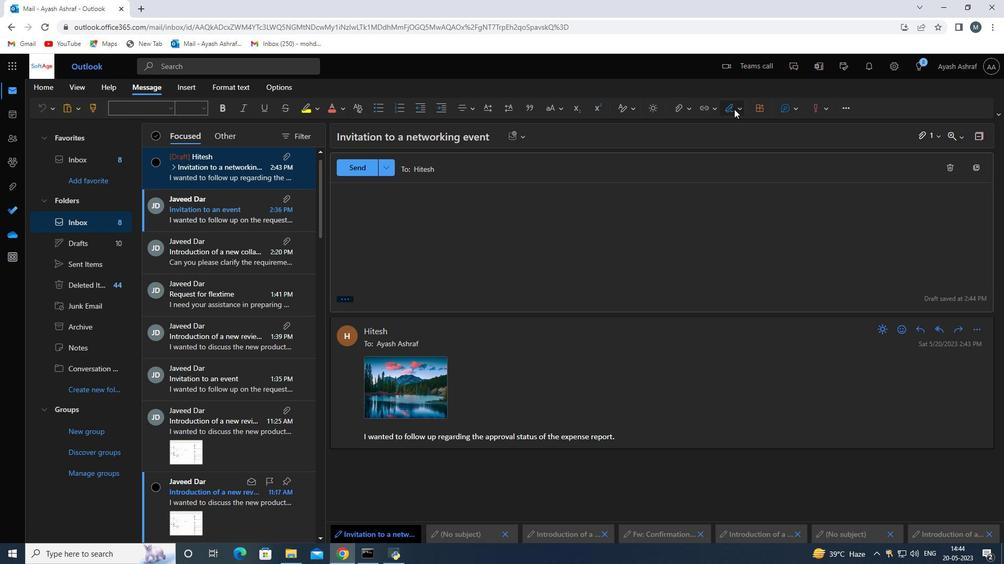 
Action: Mouse moved to (719, 135)
Screenshot: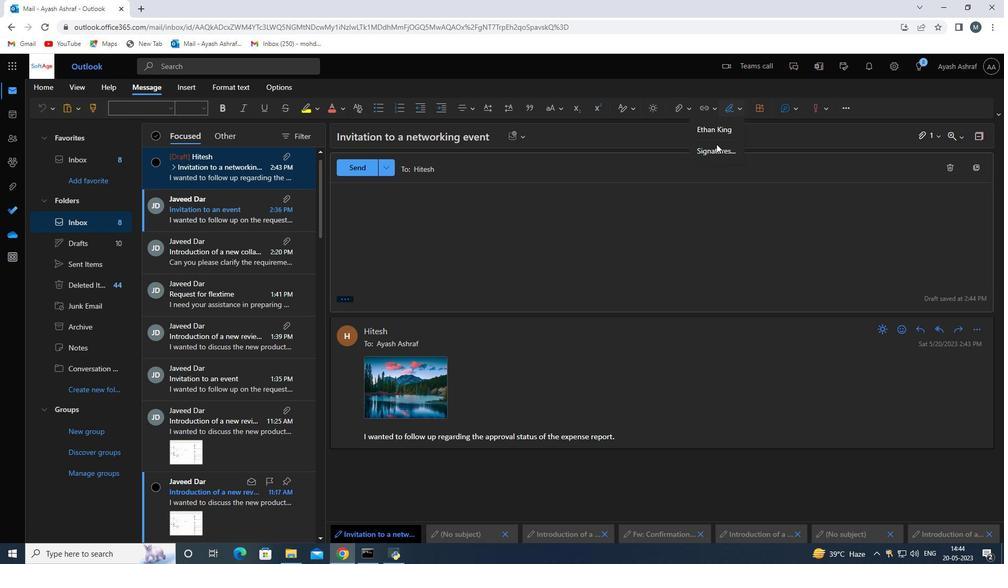 
Action: Mouse pressed left at (719, 135)
Screenshot: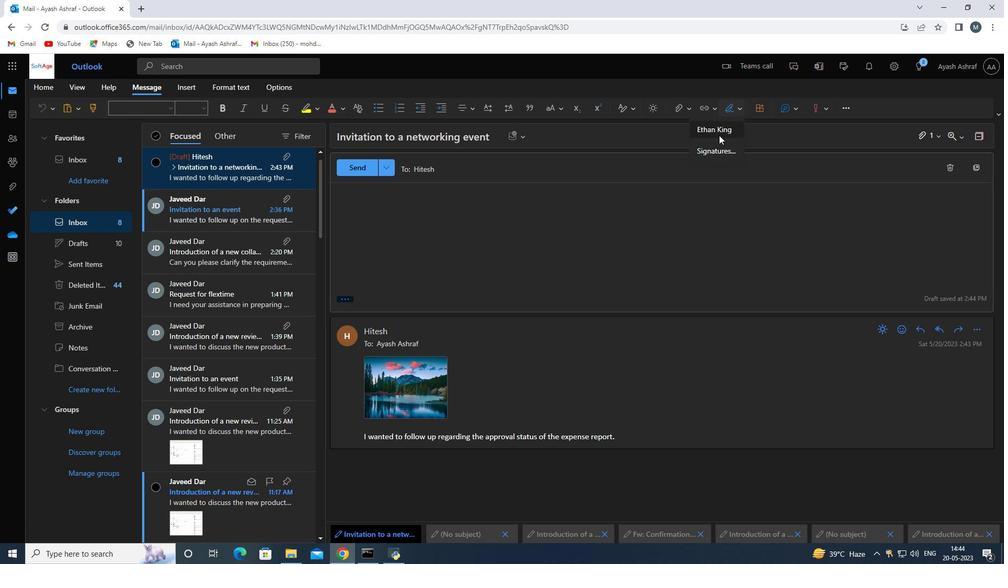 
Action: Mouse moved to (473, 244)
Screenshot: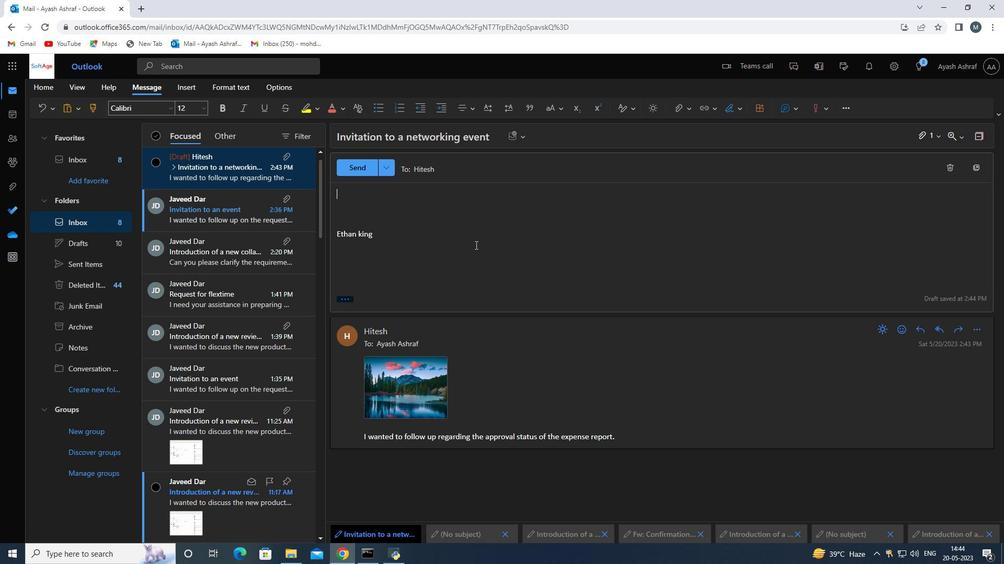 
Action: Mouse scrolled (473, 244) with delta (0, 0)
Screenshot: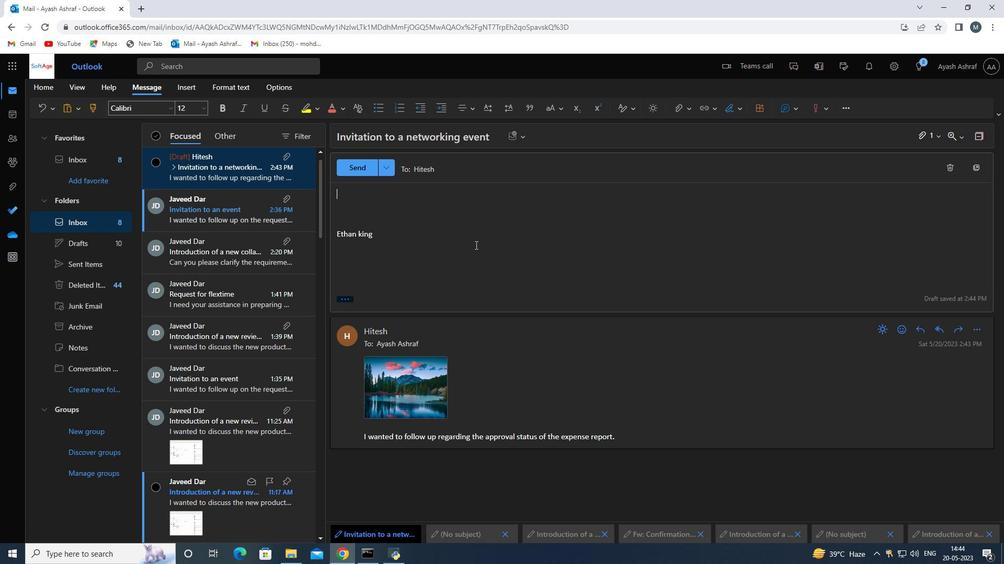 
Action: Mouse scrolled (473, 244) with delta (0, 0)
Screenshot: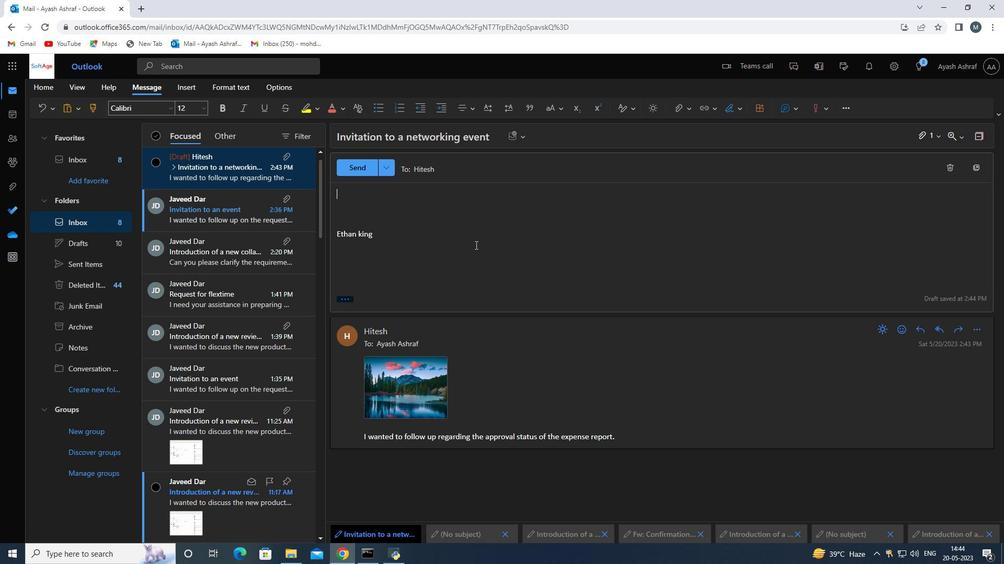 
Action: Mouse scrolled (473, 244) with delta (0, 0)
Screenshot: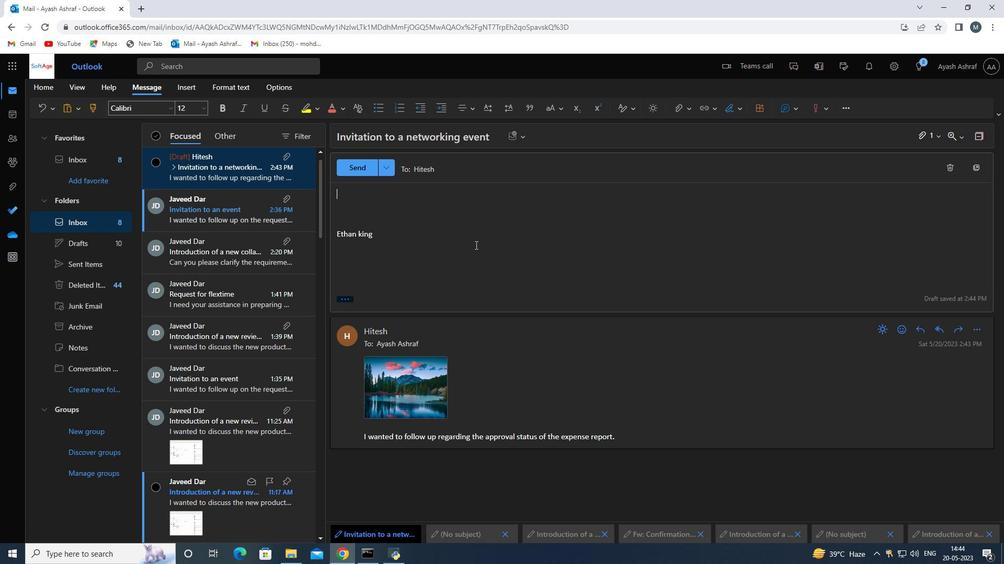 
Action: Mouse moved to (383, 170)
Screenshot: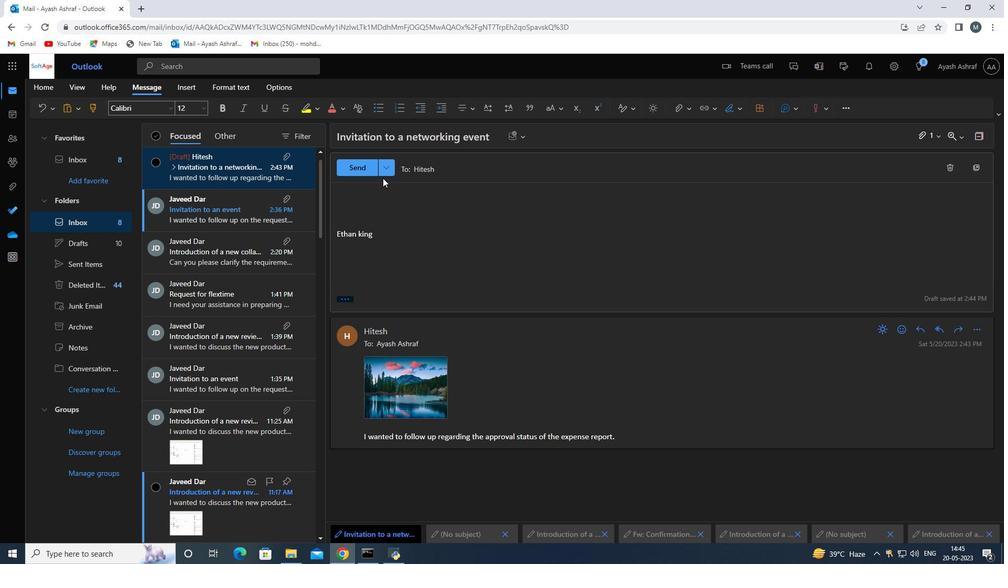 
Action: Mouse pressed left at (383, 170)
Screenshot: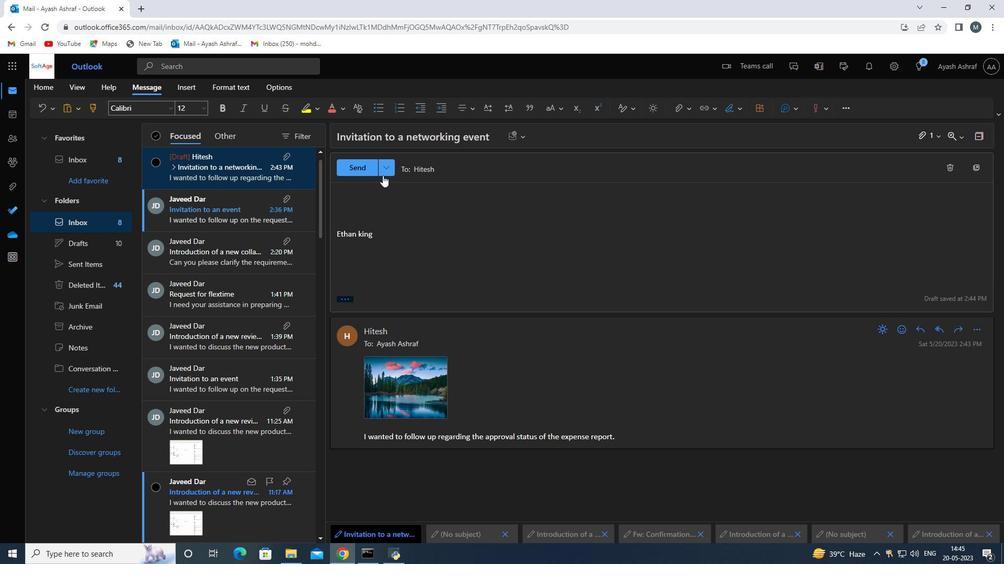 
Action: Mouse moved to (481, 226)
Screenshot: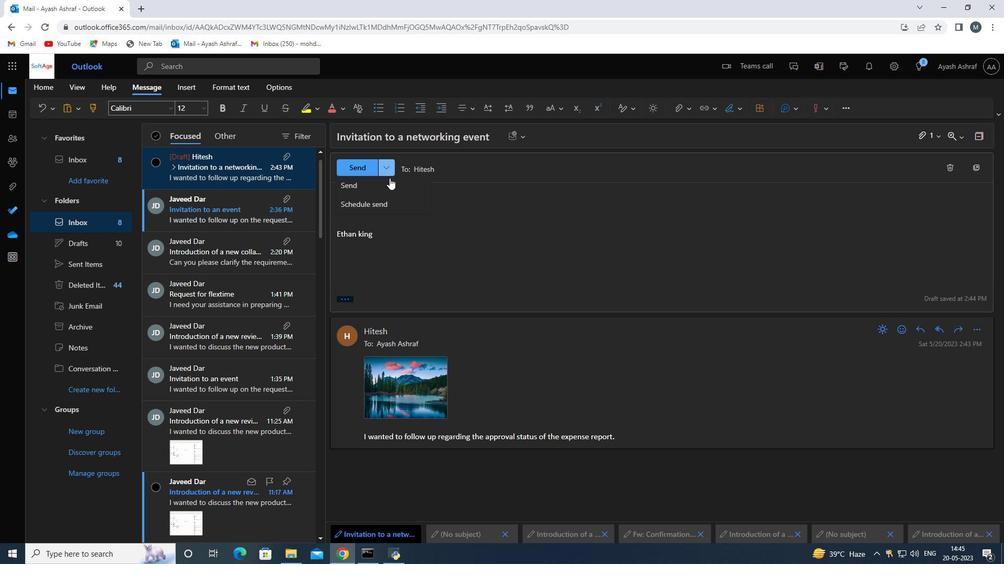 
Action: Mouse pressed left at (481, 226)
Screenshot: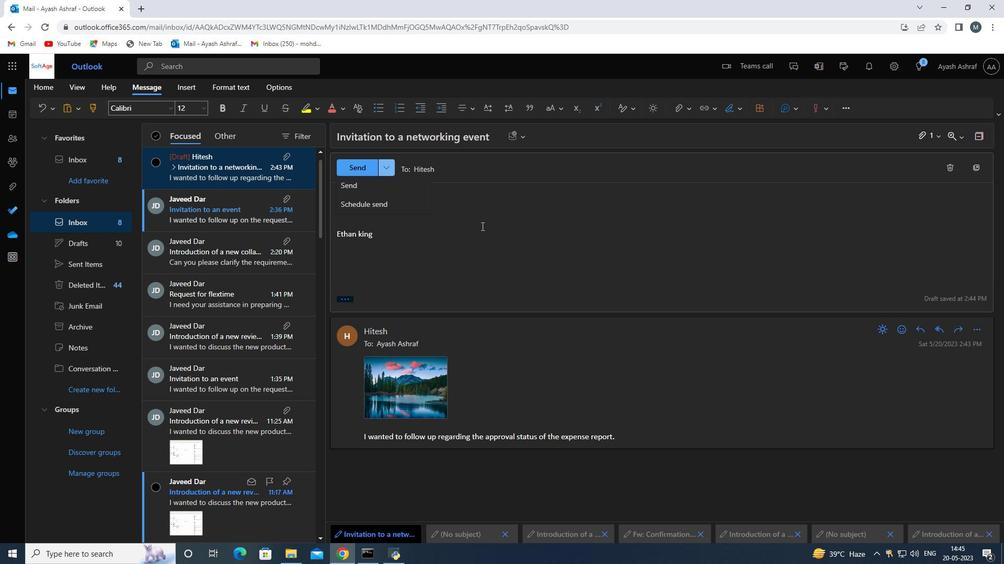 
Action: Mouse moved to (387, 199)
Screenshot: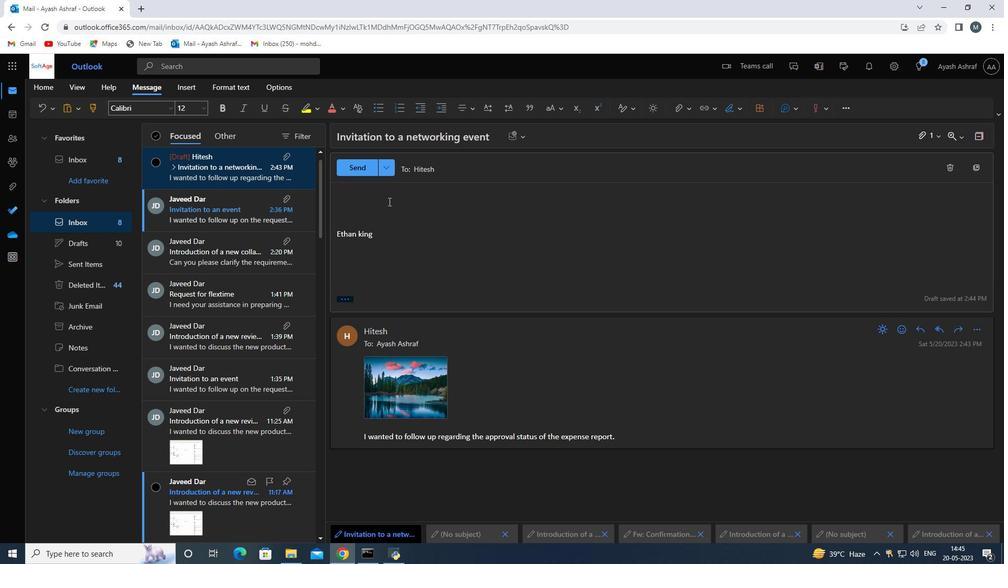 
Action: Mouse pressed left at (387, 199)
Screenshot: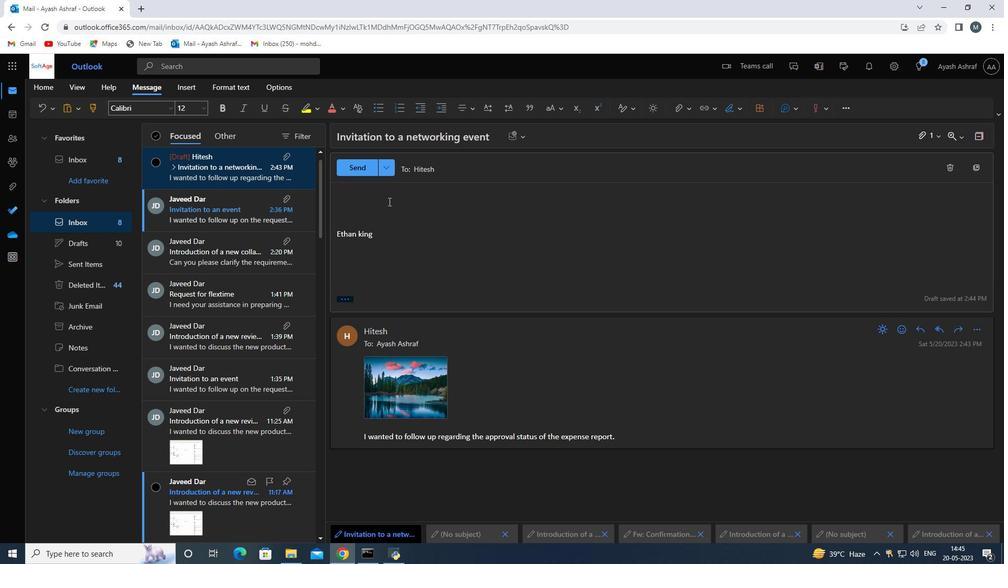 
Action: Mouse moved to (402, 206)
Screenshot: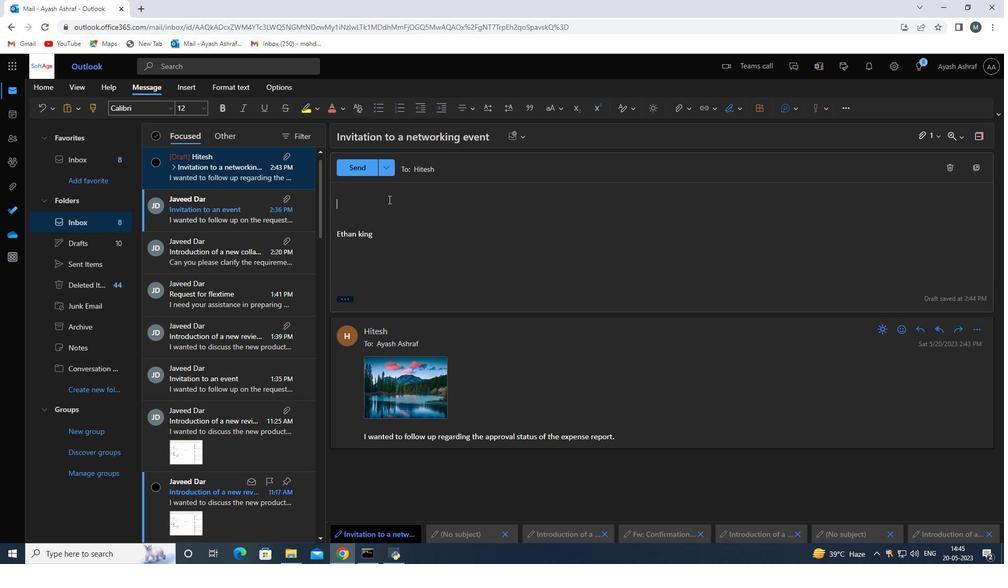 
Action: Mouse scrolled (402, 206) with delta (0, 0)
Screenshot: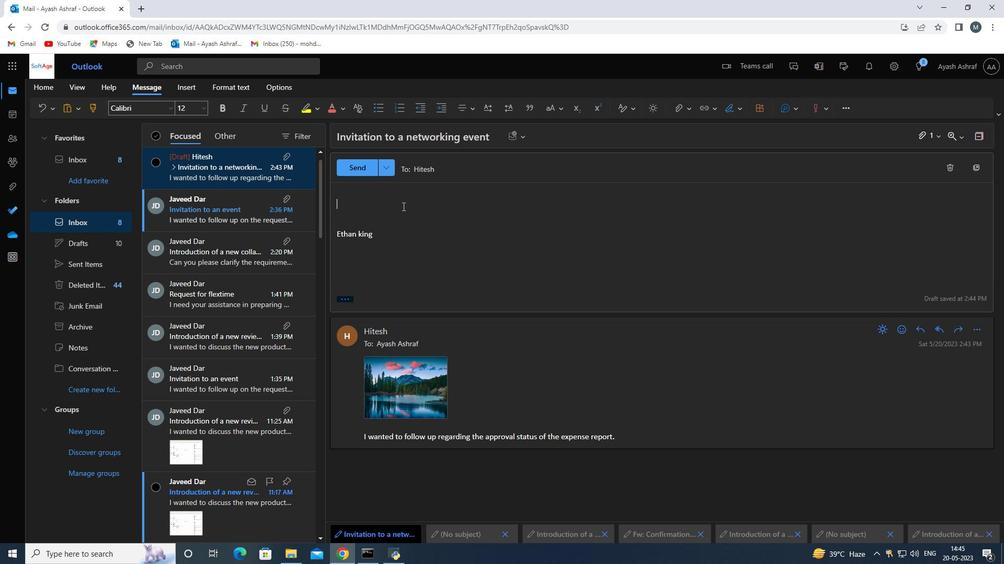 
Action: Mouse moved to (422, 201)
Screenshot: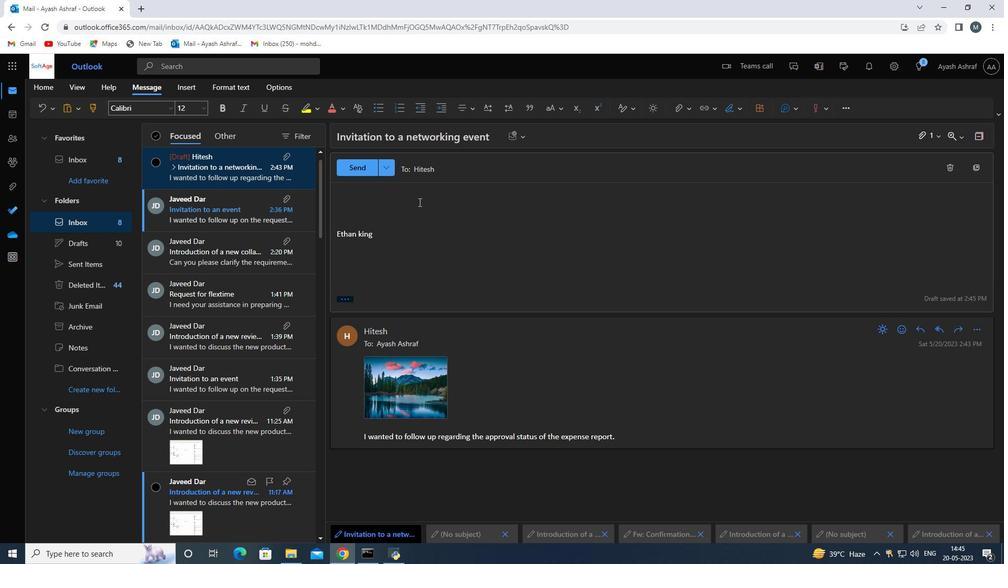 
Action: Mouse scrolled (422, 201) with delta (0, 0)
Screenshot: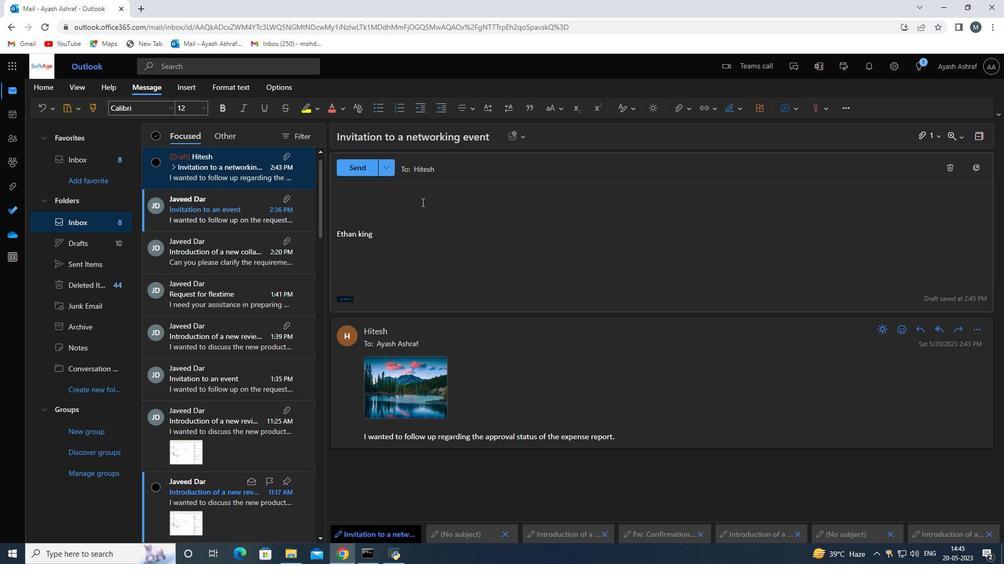 
Action: Mouse moved to (424, 257)
Screenshot: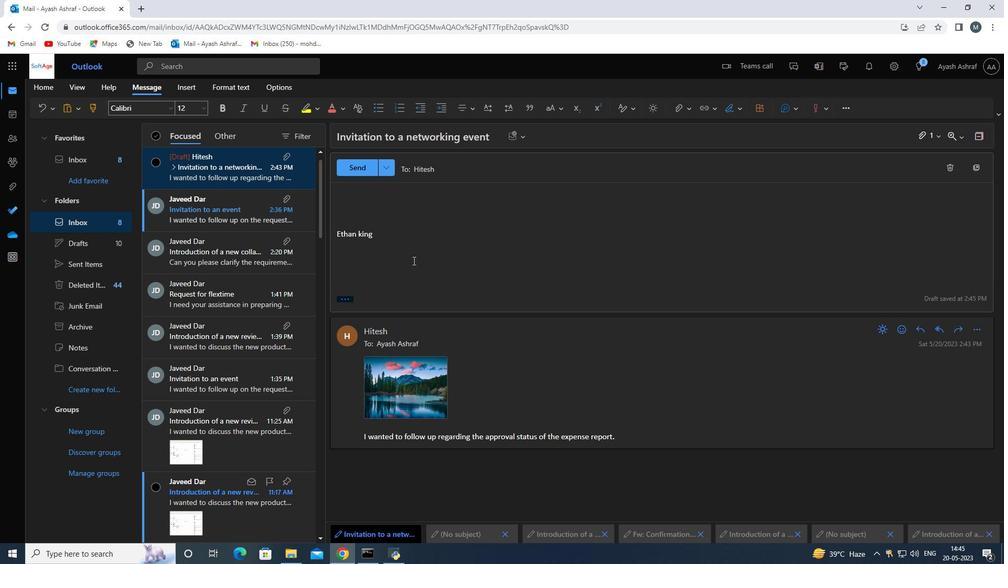 
Action: Mouse scrolled (424, 257) with delta (0, 0)
Screenshot: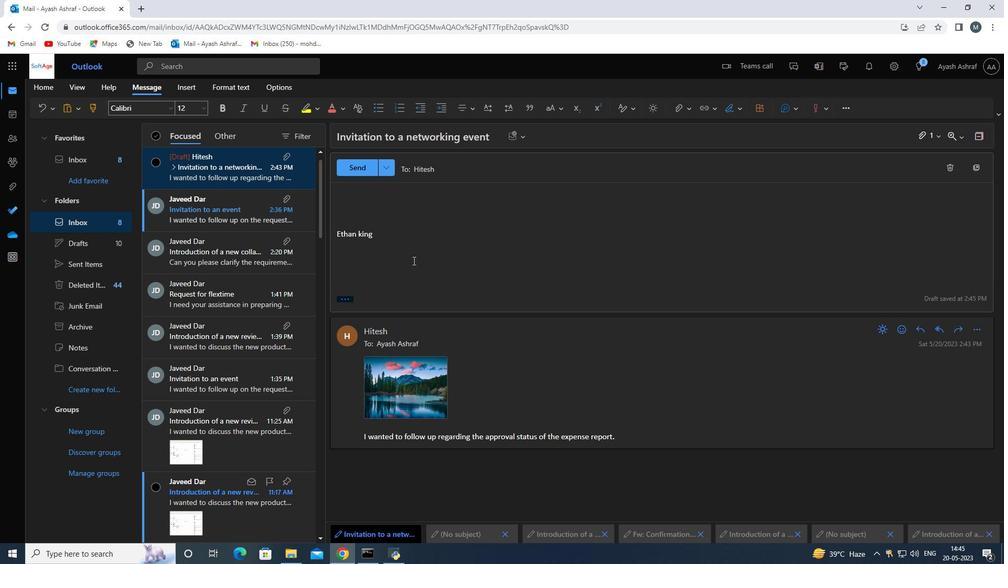 
Action: Mouse scrolled (424, 257) with delta (0, 0)
Screenshot: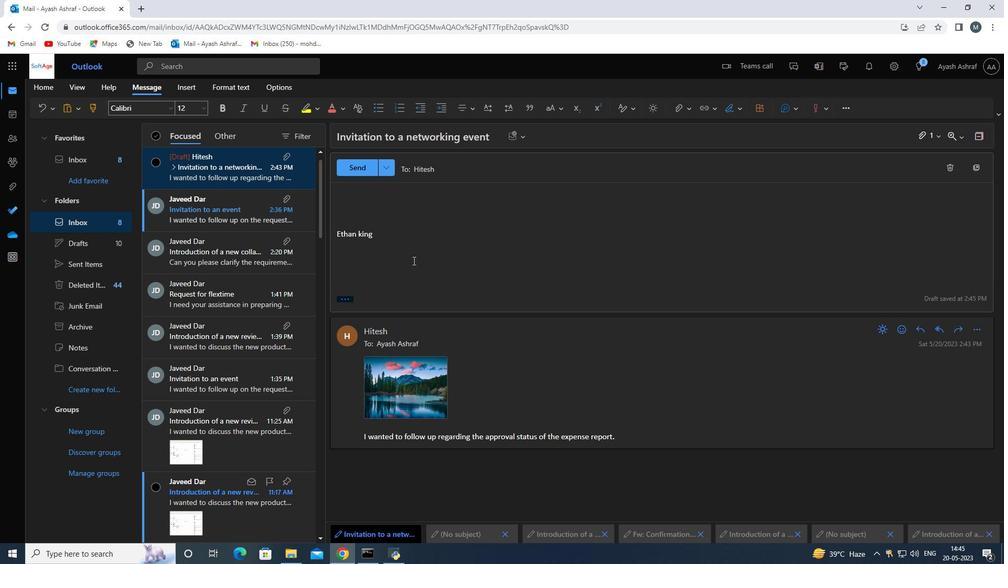 
Action: Mouse scrolled (424, 257) with delta (0, 0)
Screenshot: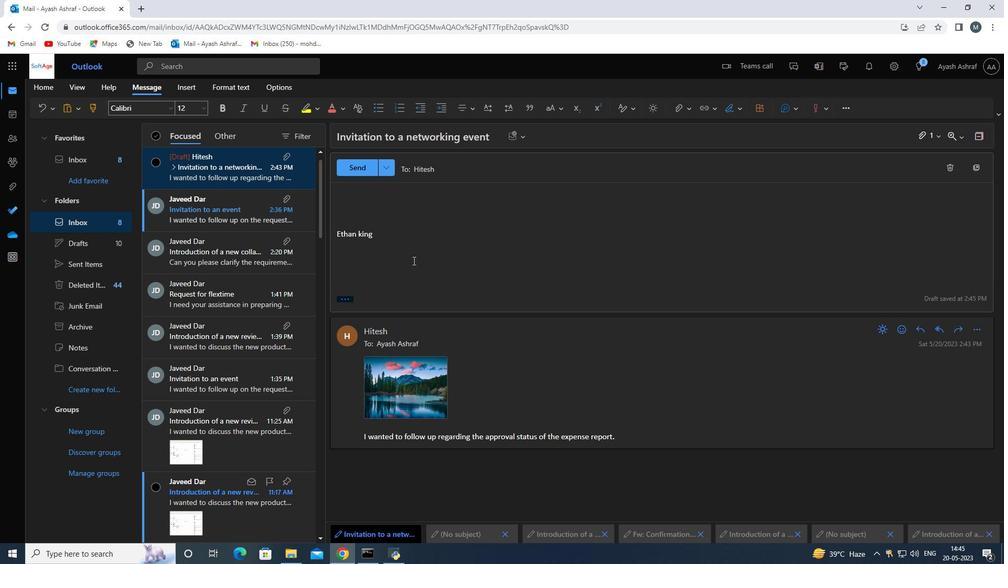 
Action: Mouse moved to (423, 256)
Screenshot: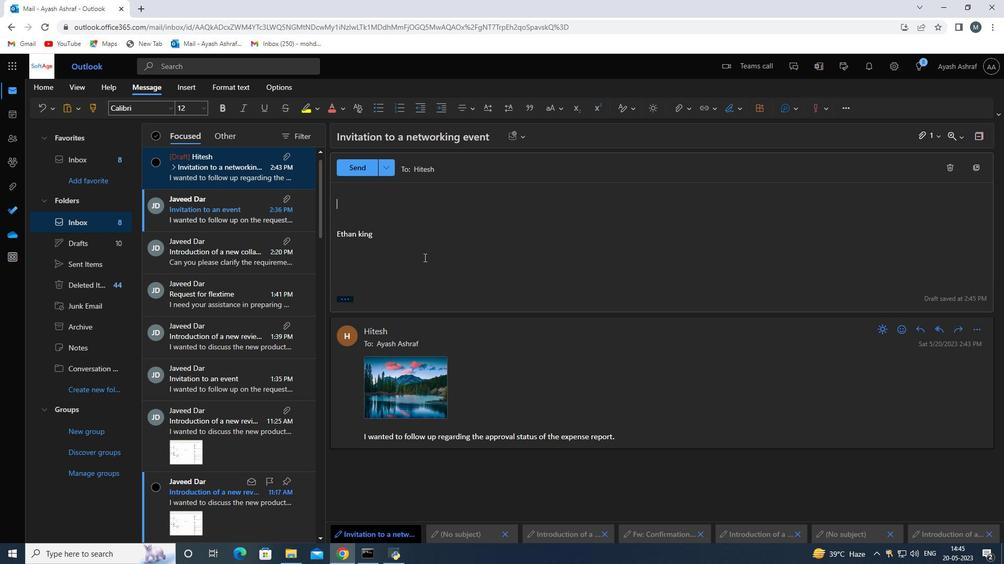 
Action: Mouse scrolled (423, 257) with delta (0, 0)
Screenshot: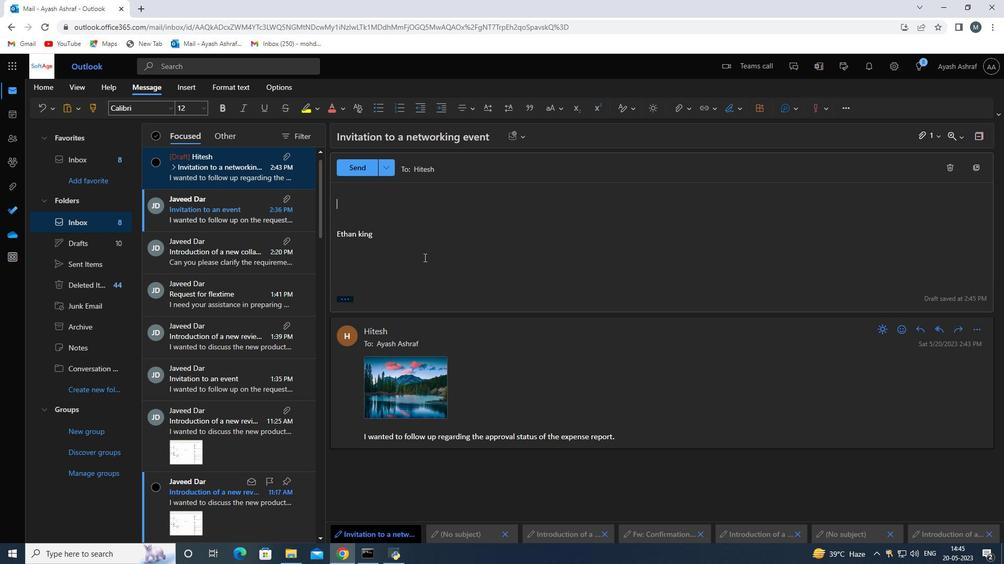 
Action: Mouse scrolled (423, 257) with delta (0, 0)
Screenshot: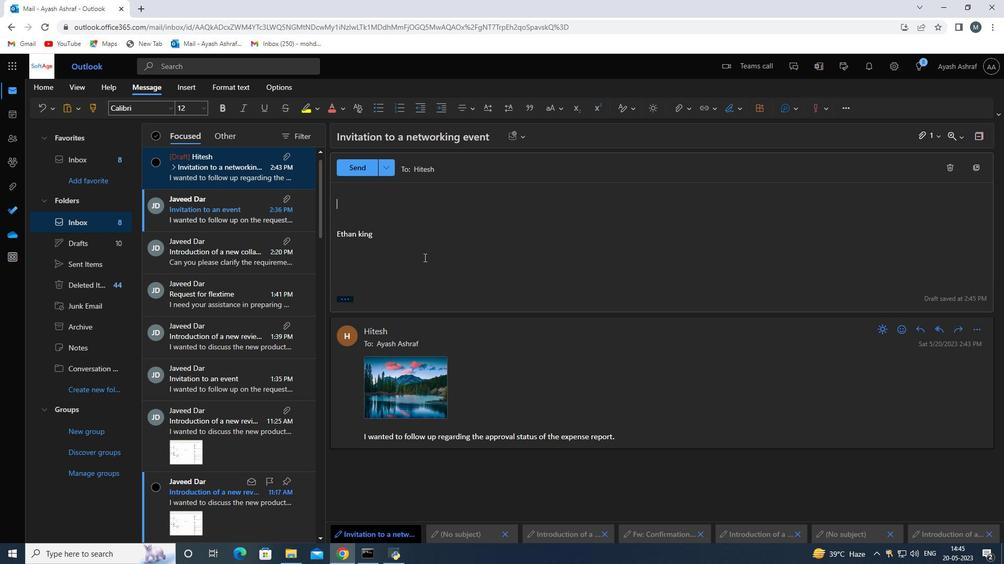 
Action: Mouse scrolled (423, 257) with delta (0, 0)
Screenshot: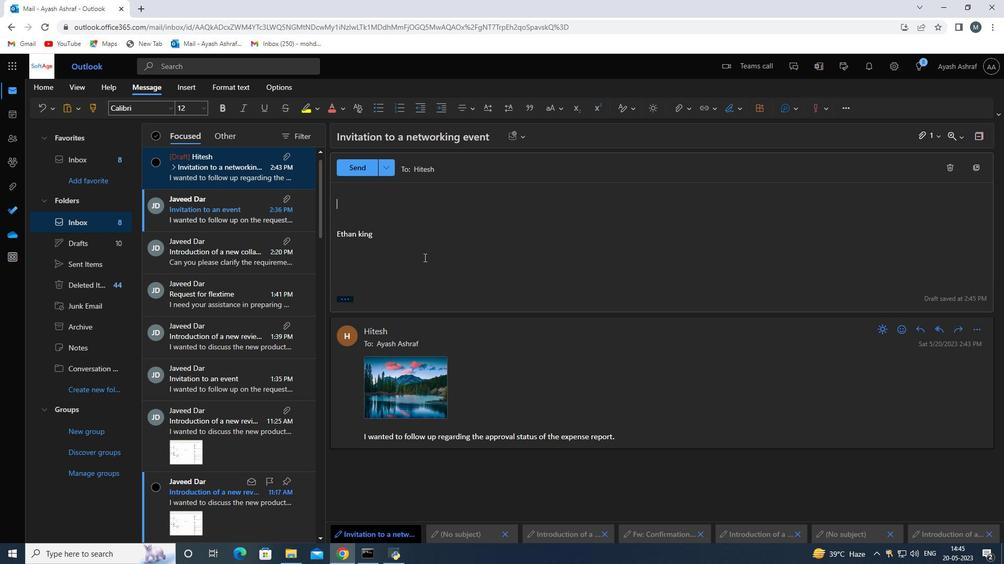 
Action: Mouse moved to (413, 169)
Screenshot: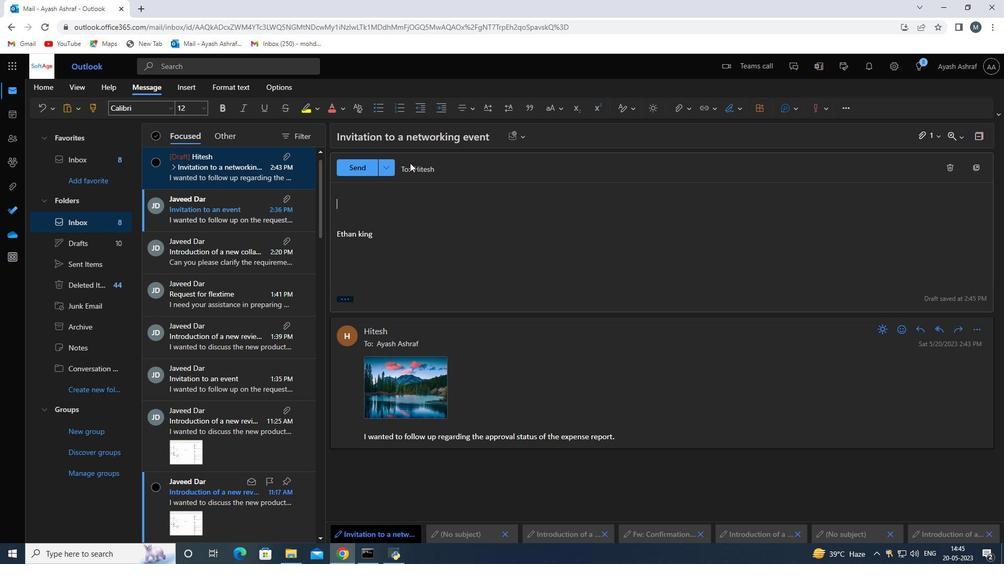 
Action: Mouse pressed left at (413, 169)
Screenshot: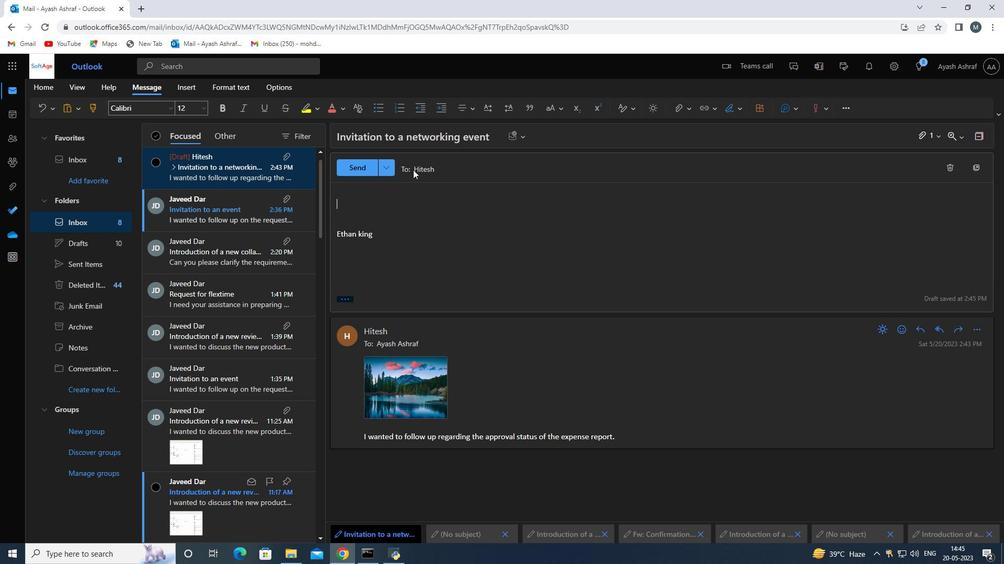 
Action: Mouse moved to (389, 228)
Screenshot: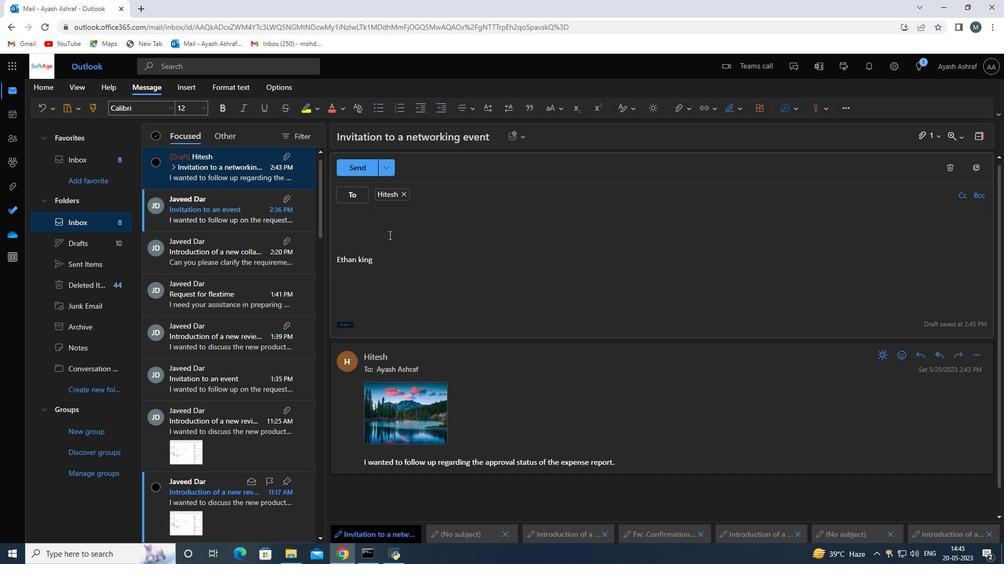 
Action: Mouse pressed left at (389, 228)
Screenshot: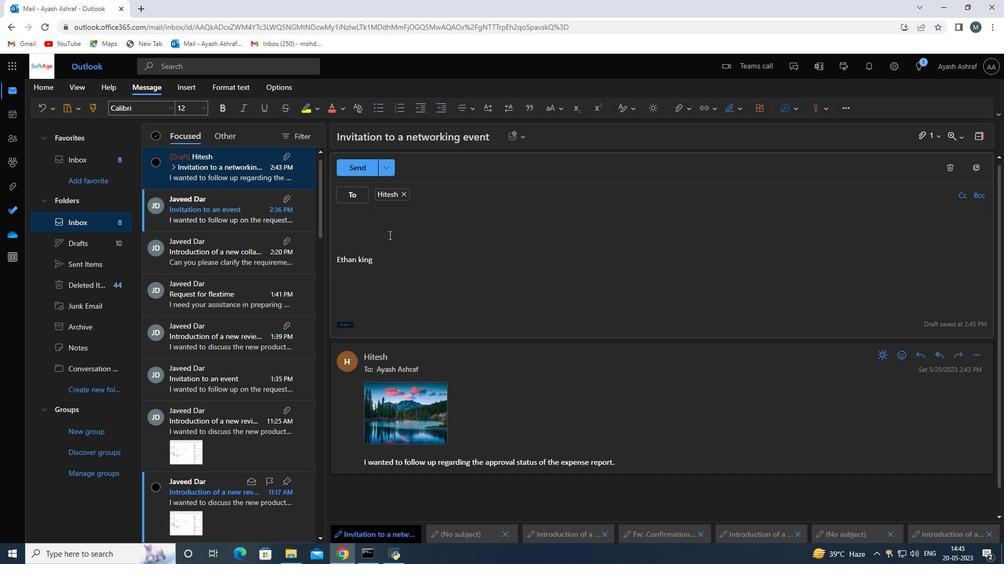 
Action: Mouse moved to (381, 226)
Screenshot: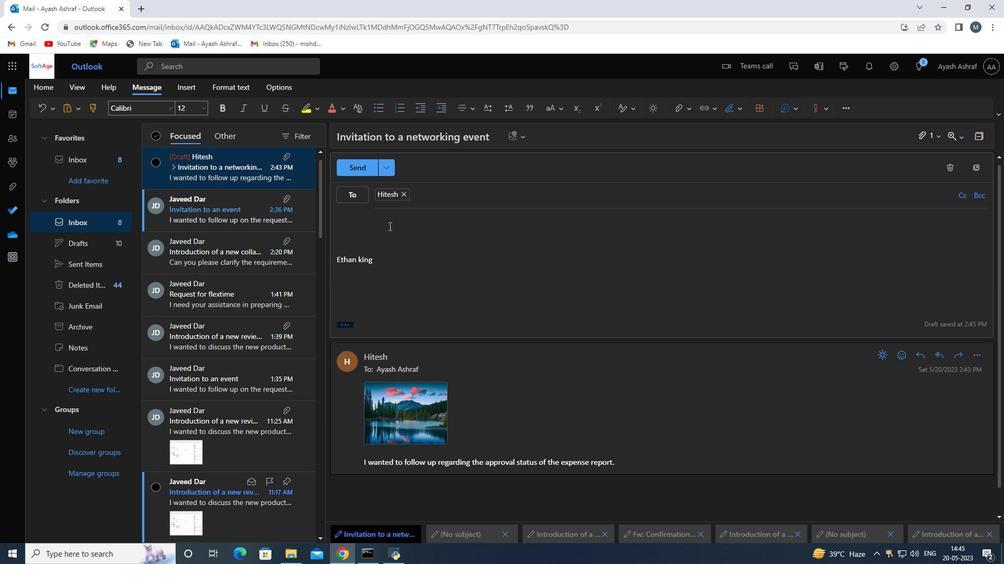 
Action: Mouse pressed left at (381, 226)
Screenshot: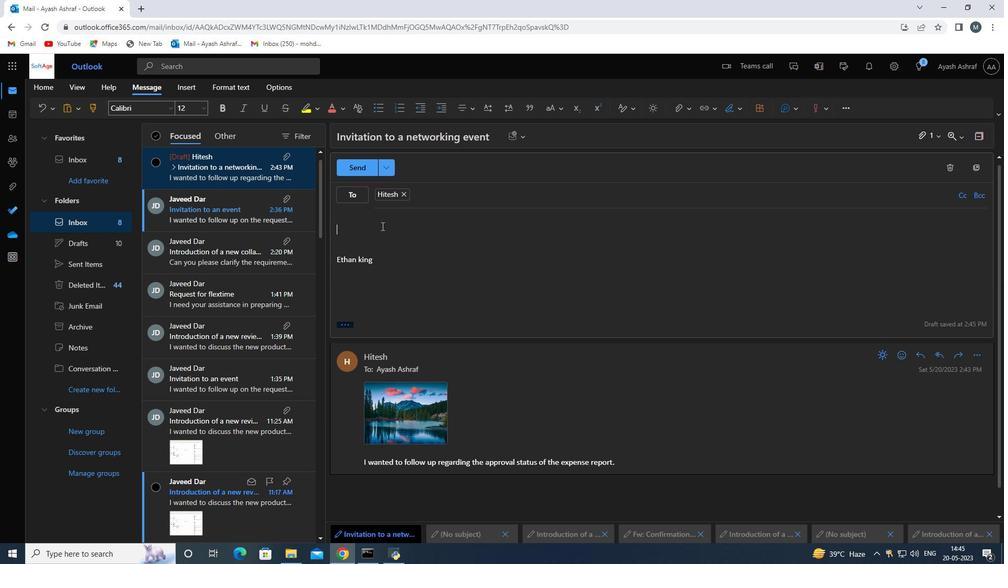 
Action: Key pressed <Key.shift>Pl<Key.backspace><Key.backspace><Key.shift>Pleaswe<Key.backspace><Key.backspace>e<Key.space>let<Key.space>me<Key.space>knm<Key.backspace>ow<Key.space>if<Key.space>there<Key.space>are<Key.space>any<Key.space>ou<Key.tab><Key.space>issues<Key.space>that<Key.space>need<Key.space>to<Key.space>be<Key.space>addressed<Key.space>
Screenshot: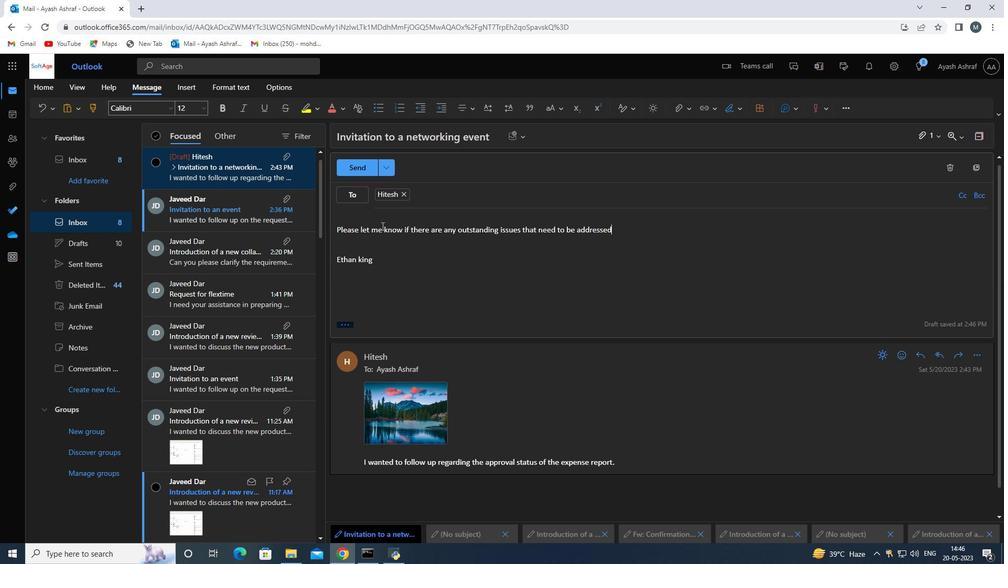 
Action: Mouse moved to (419, 263)
Screenshot: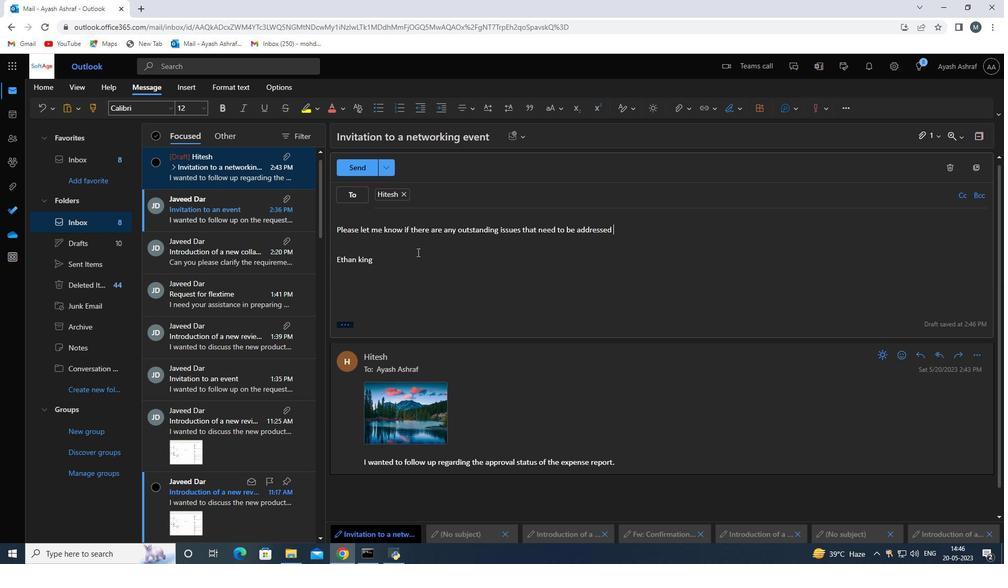 
Action: Mouse scrolled (419, 264) with delta (0, 0)
Screenshot: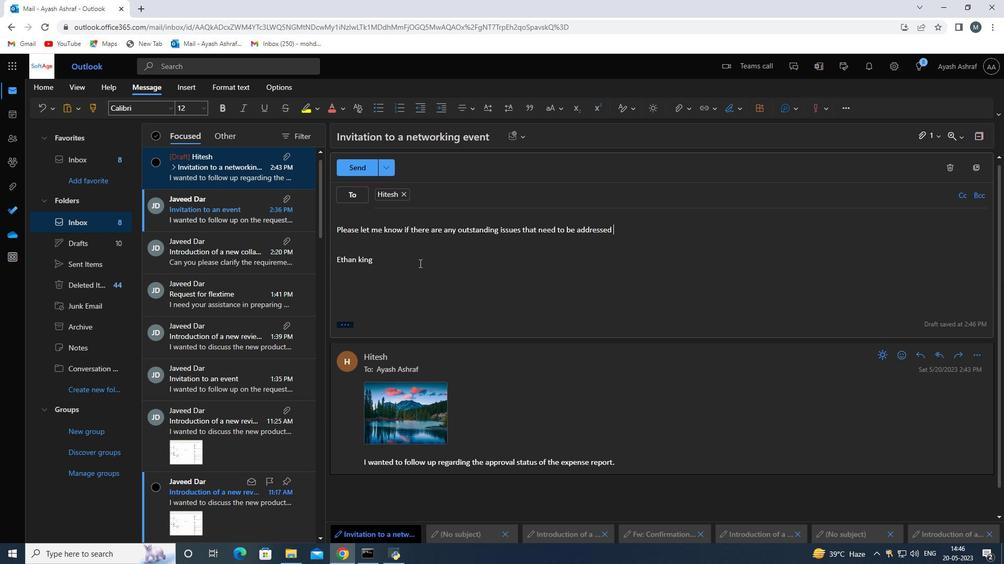 
Action: Mouse scrolled (419, 264) with delta (0, 0)
Screenshot: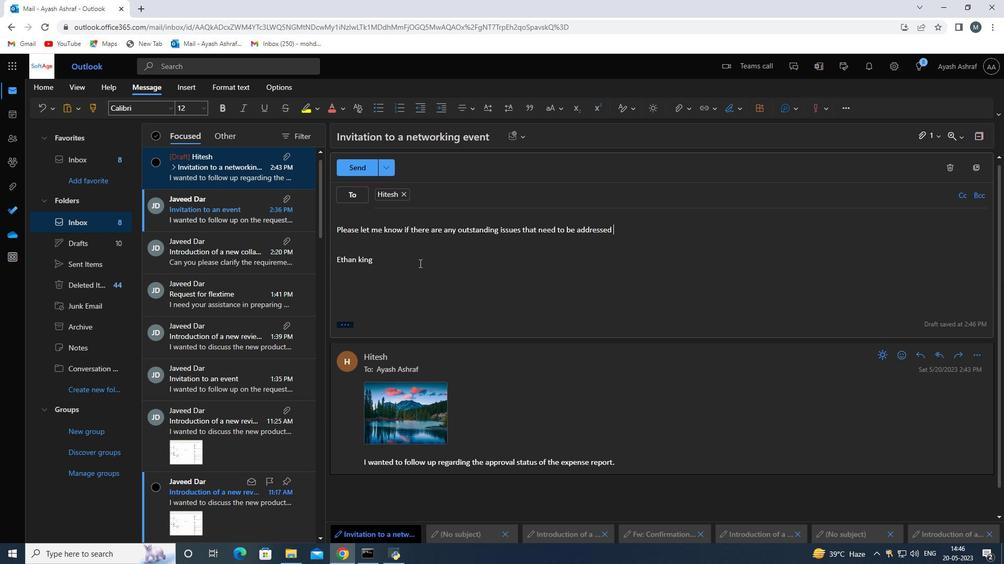 
Action: Mouse moved to (356, 168)
Screenshot: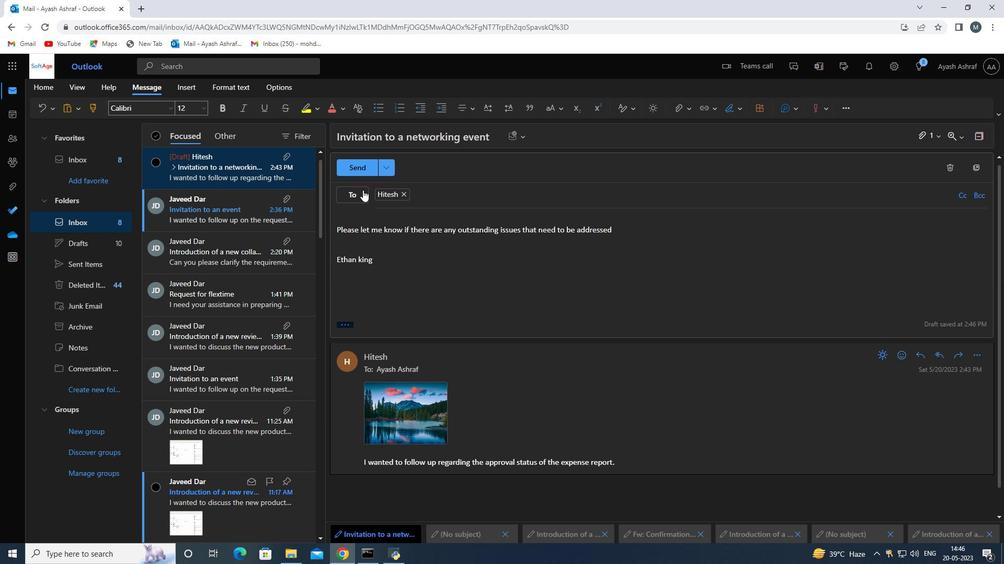 
Action: Mouse pressed left at (356, 168)
Screenshot: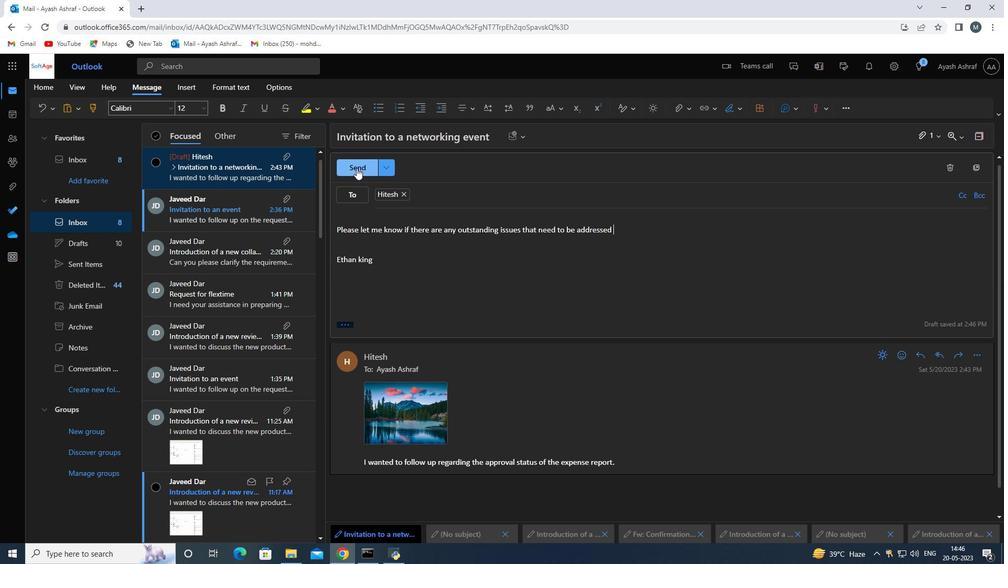 
